 Task: Add Attachment from computer to Card Card0000000293 in Board Board0000000074 in Workspace WS0000000025 in Trello. Add Cover Purple to Card Card0000000293 in Board Board0000000074 in Workspace WS0000000025 in Trello. Add "Move Card To …" Button titled Button0000000293 to "top" of the list "To Do" to Card Card0000000293 in Board Board0000000074 in Workspace WS0000000025 in Trello. Add Description DS0000000293 to Card Card0000000293 in Board Board0000000074 in Workspace WS0000000025 in Trello. Add Comment CM0000000293 to Card Card0000000293 in Board Board0000000074 in Workspace WS0000000025 in Trello
Action: Mouse moved to (312, 221)
Screenshot: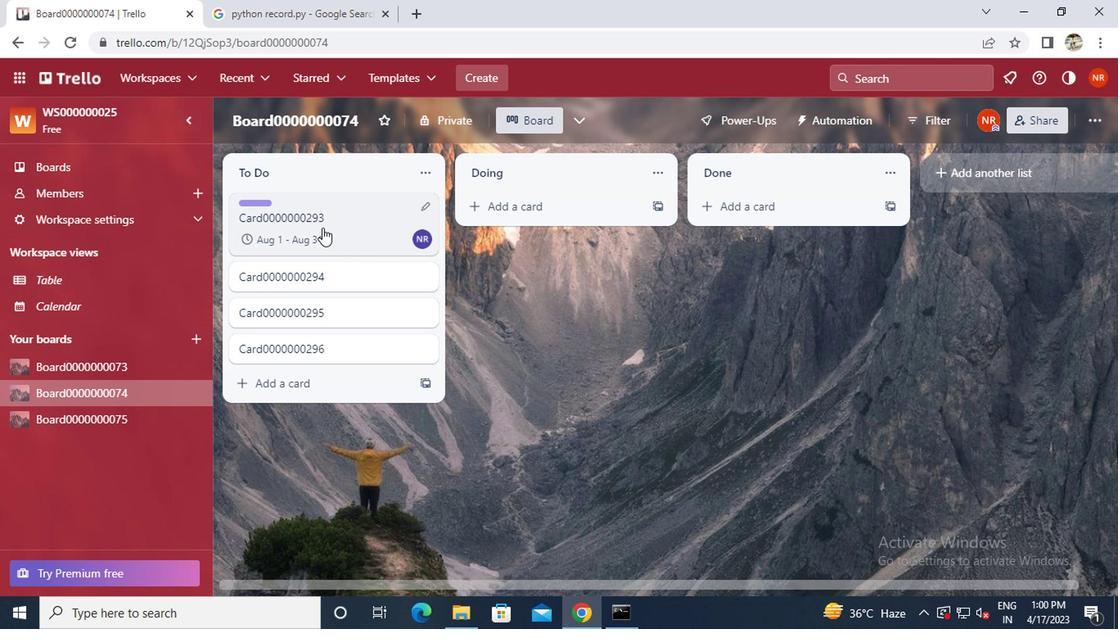 
Action: Mouse pressed left at (312, 221)
Screenshot: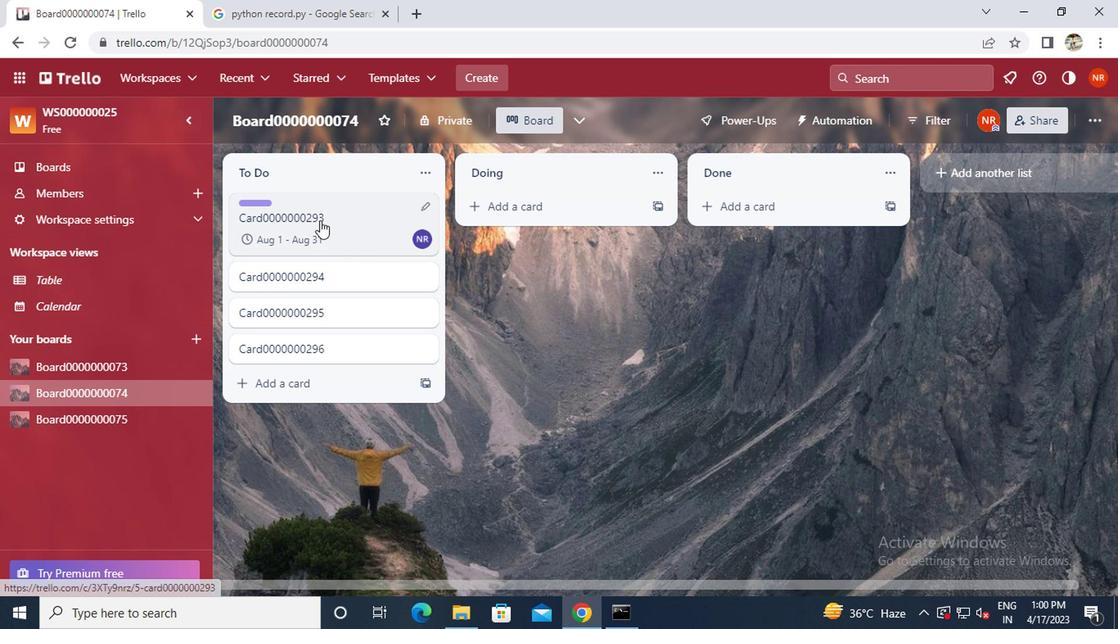 
Action: Mouse moved to (760, 336)
Screenshot: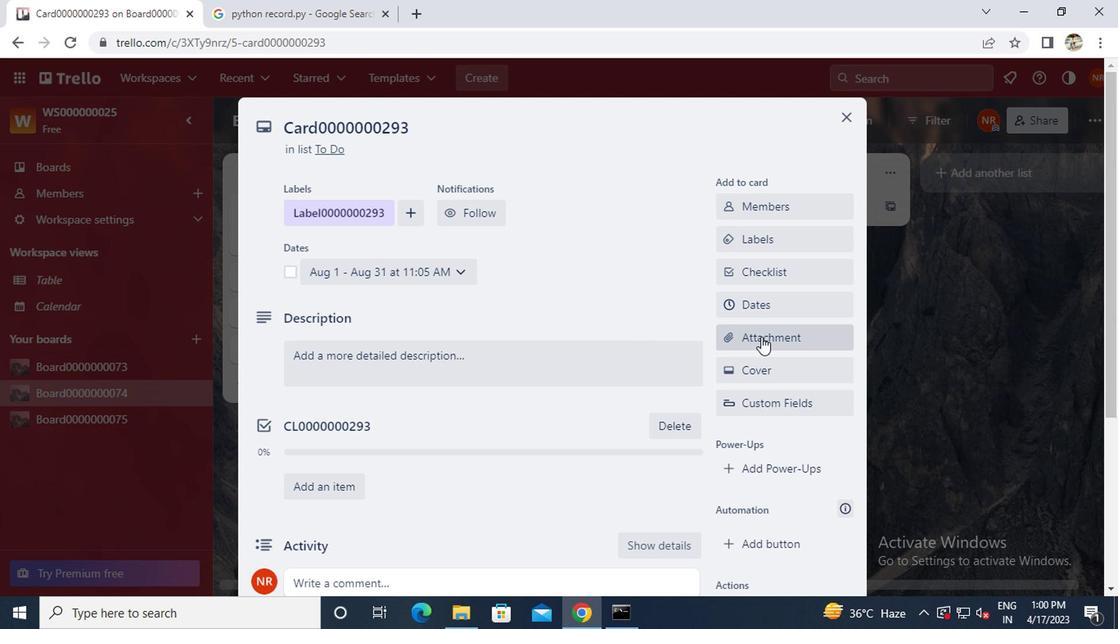 
Action: Mouse pressed left at (760, 336)
Screenshot: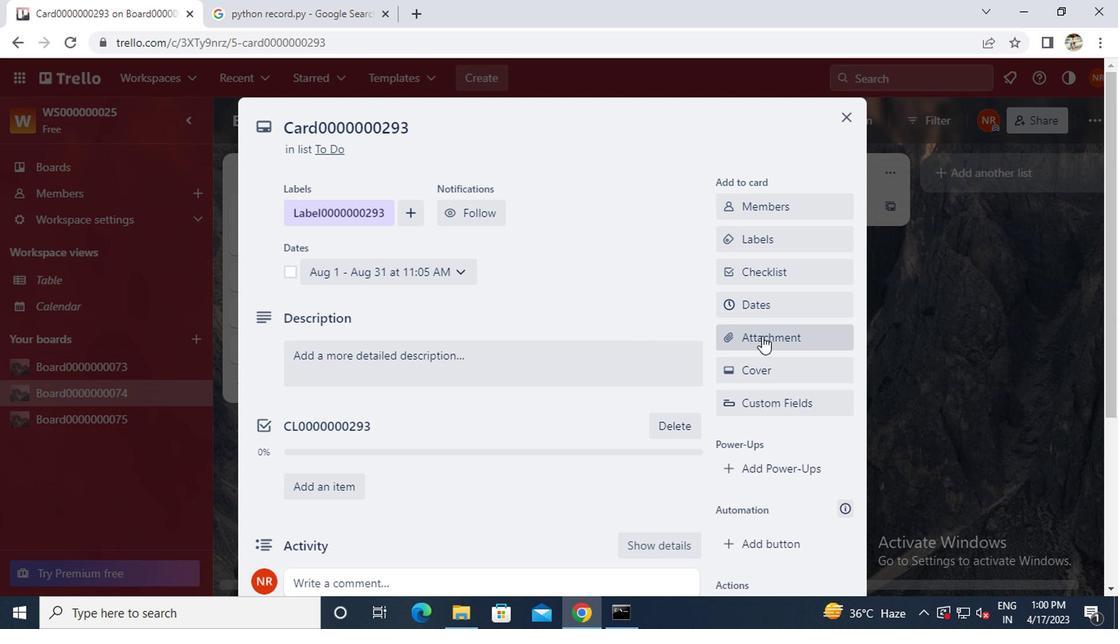 
Action: Mouse moved to (758, 154)
Screenshot: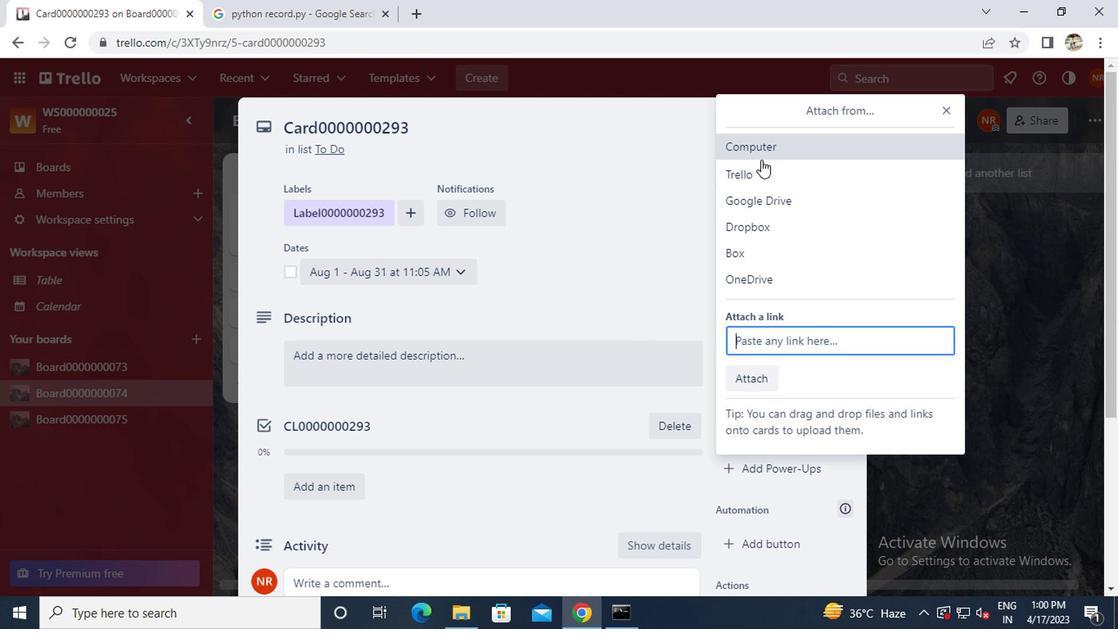 
Action: Mouse pressed left at (758, 154)
Screenshot: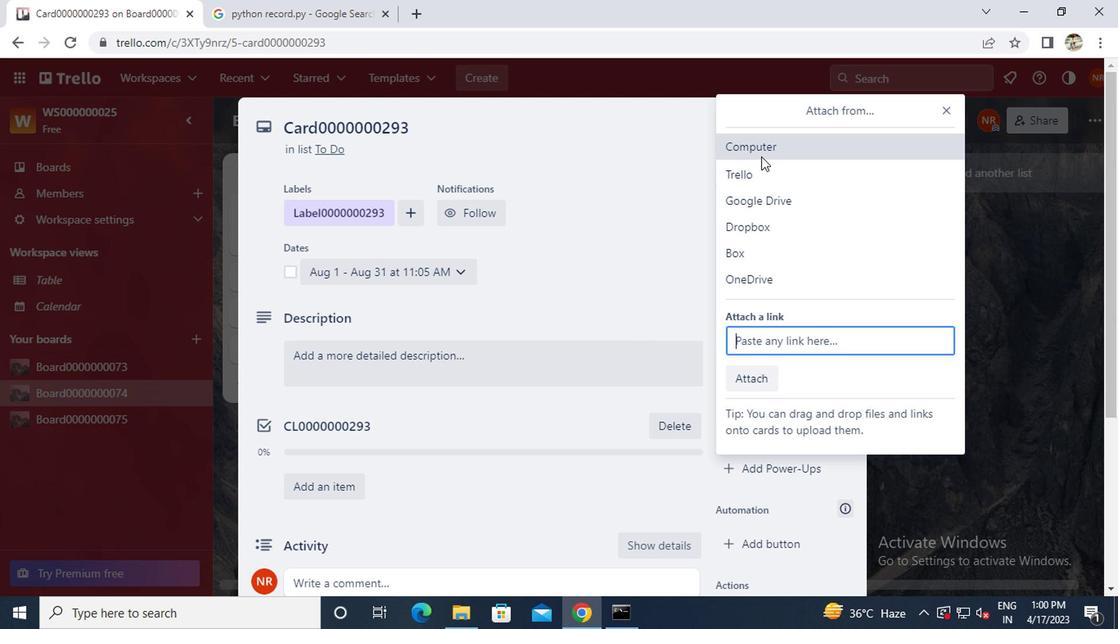 
Action: Mouse moved to (342, 203)
Screenshot: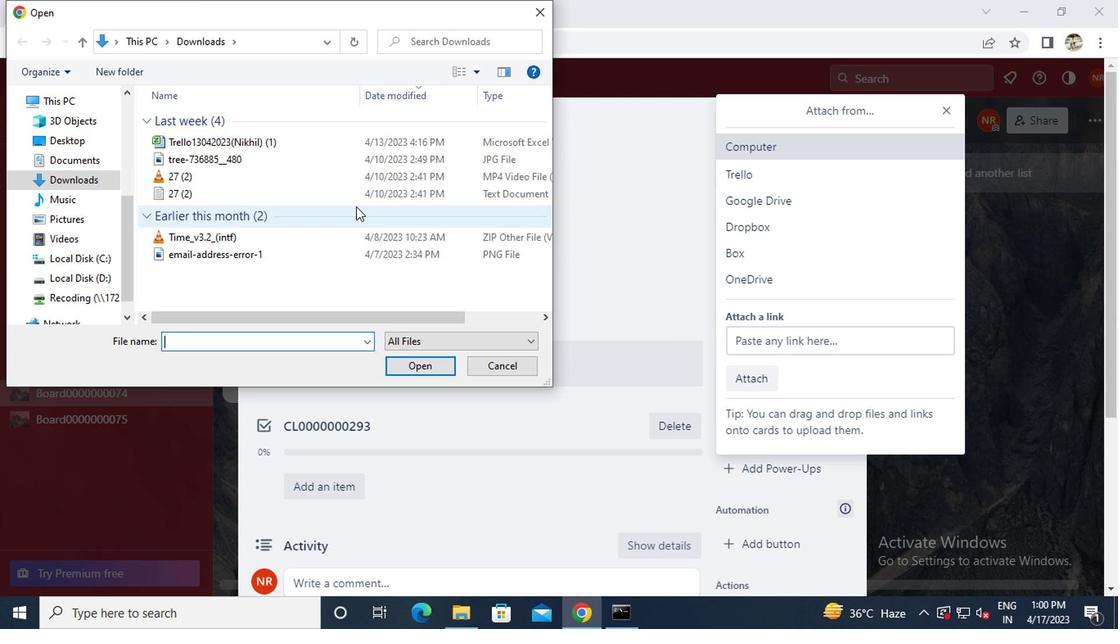 
Action: Mouse pressed left at (342, 203)
Screenshot: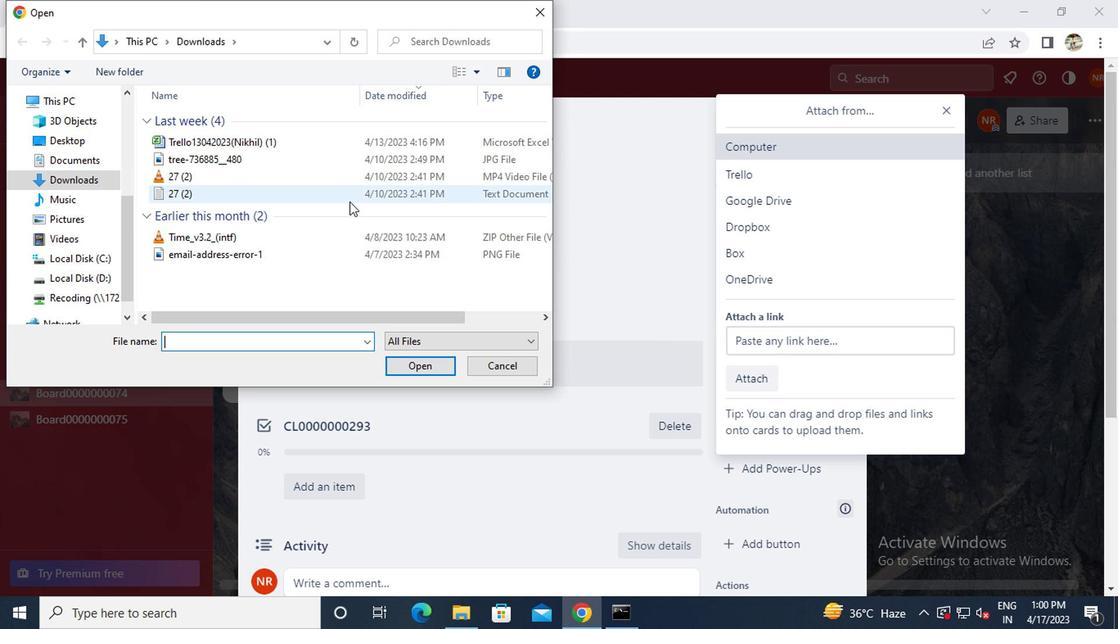 
Action: Mouse moved to (427, 369)
Screenshot: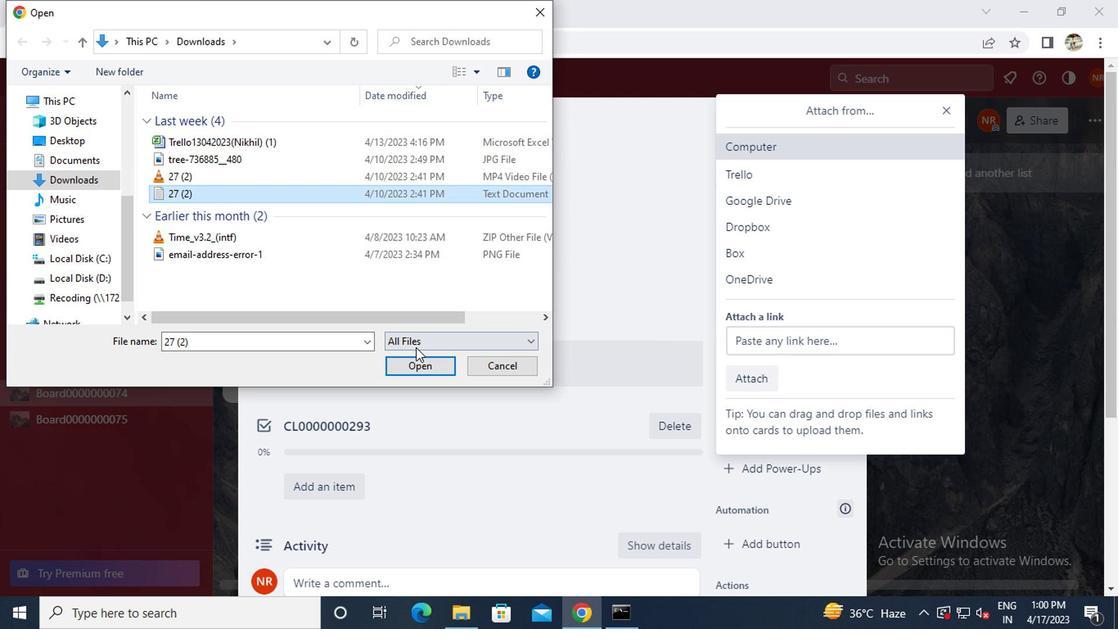 
Action: Mouse pressed left at (427, 369)
Screenshot: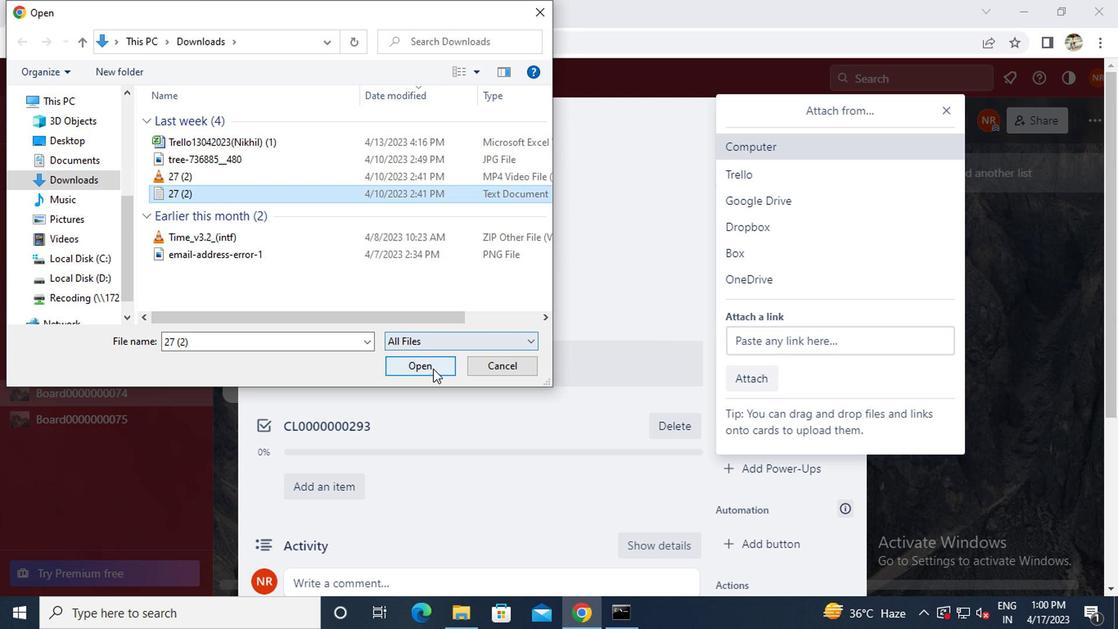 
Action: Mouse moved to (728, 372)
Screenshot: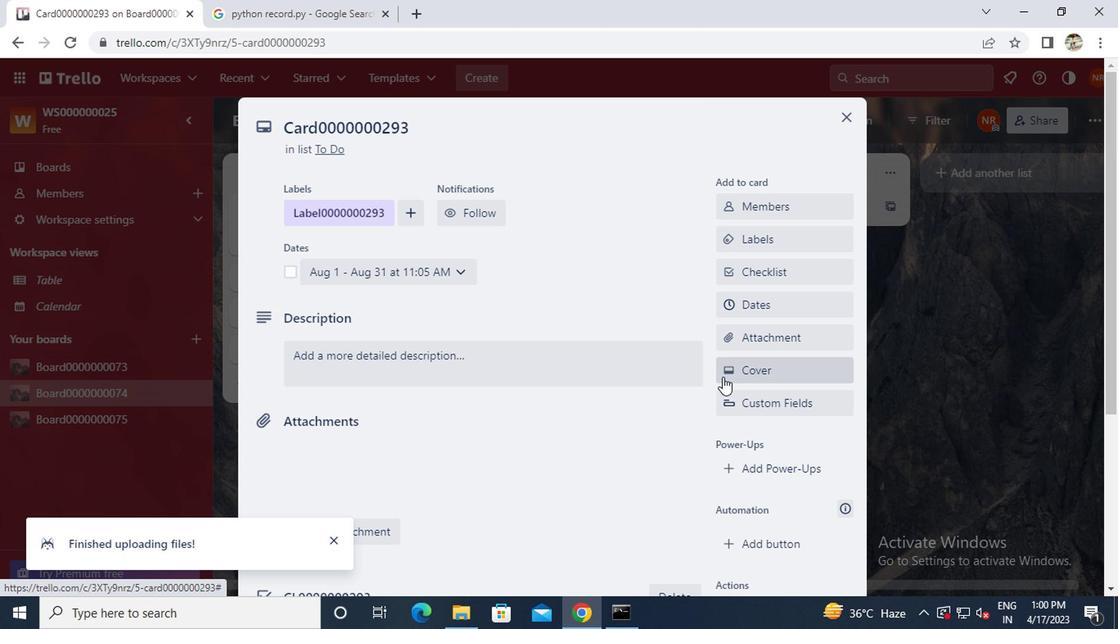
Action: Mouse pressed left at (728, 372)
Screenshot: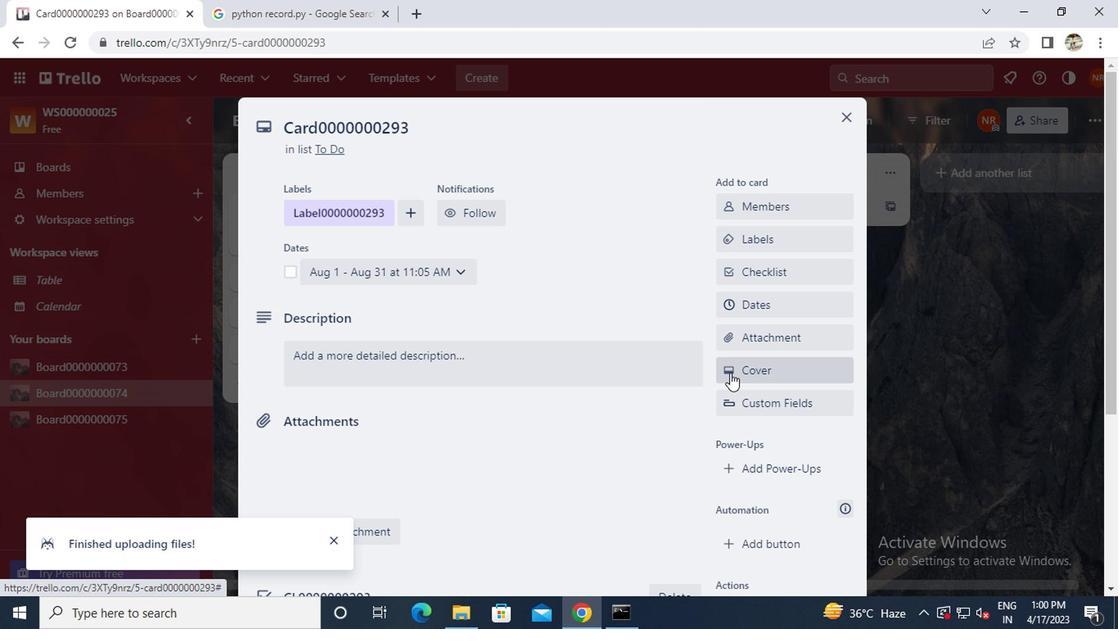 
Action: Mouse moved to (932, 275)
Screenshot: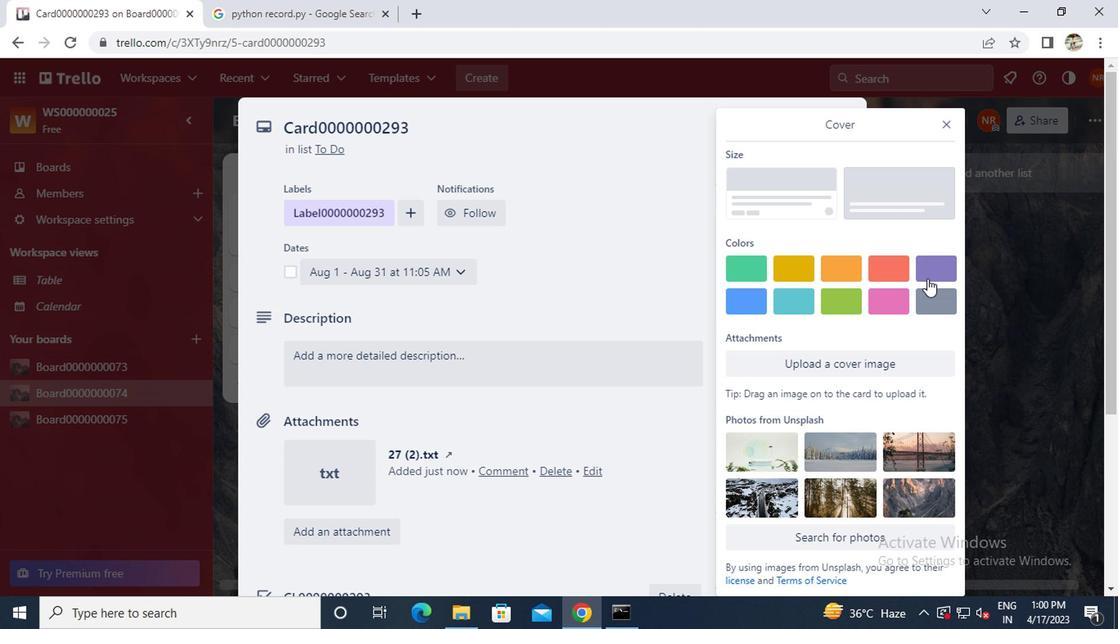 
Action: Mouse pressed left at (932, 275)
Screenshot: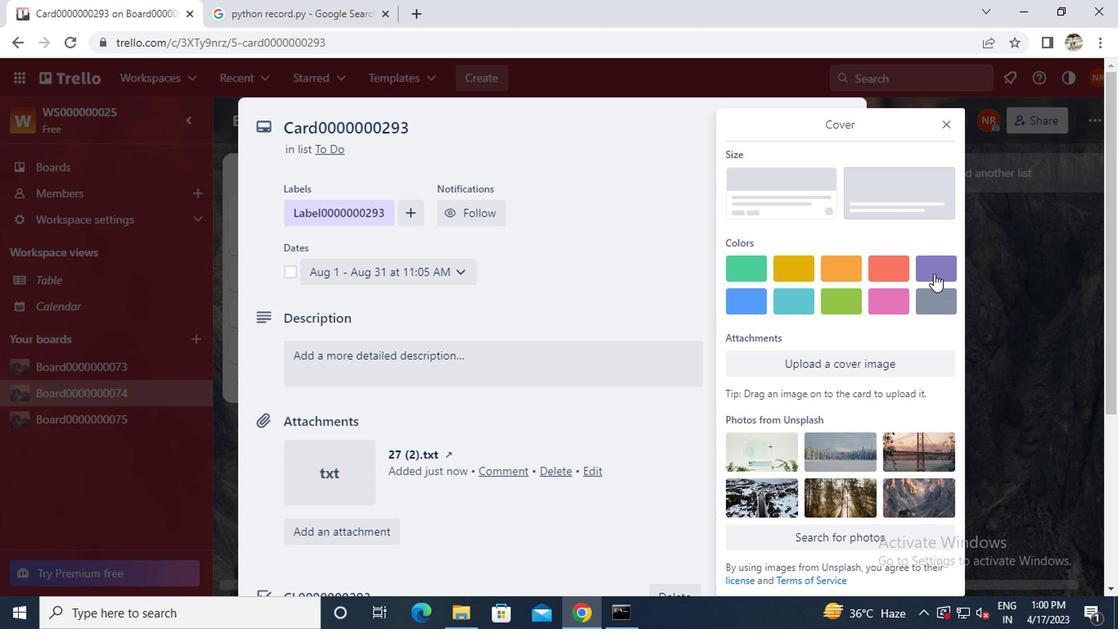 
Action: Mouse moved to (947, 117)
Screenshot: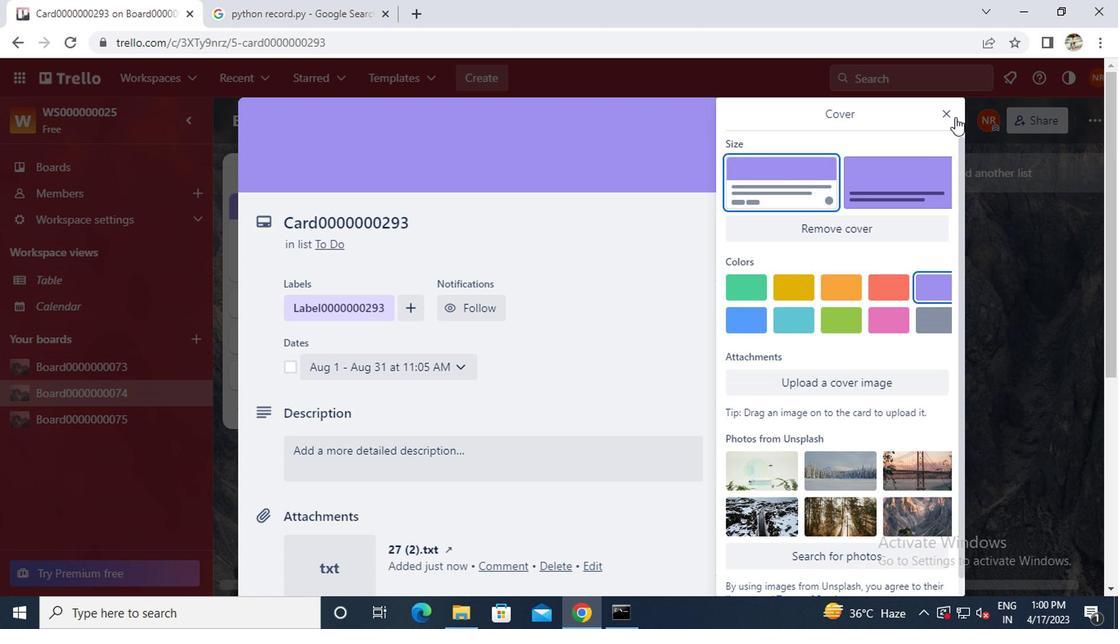 
Action: Mouse pressed left at (947, 117)
Screenshot: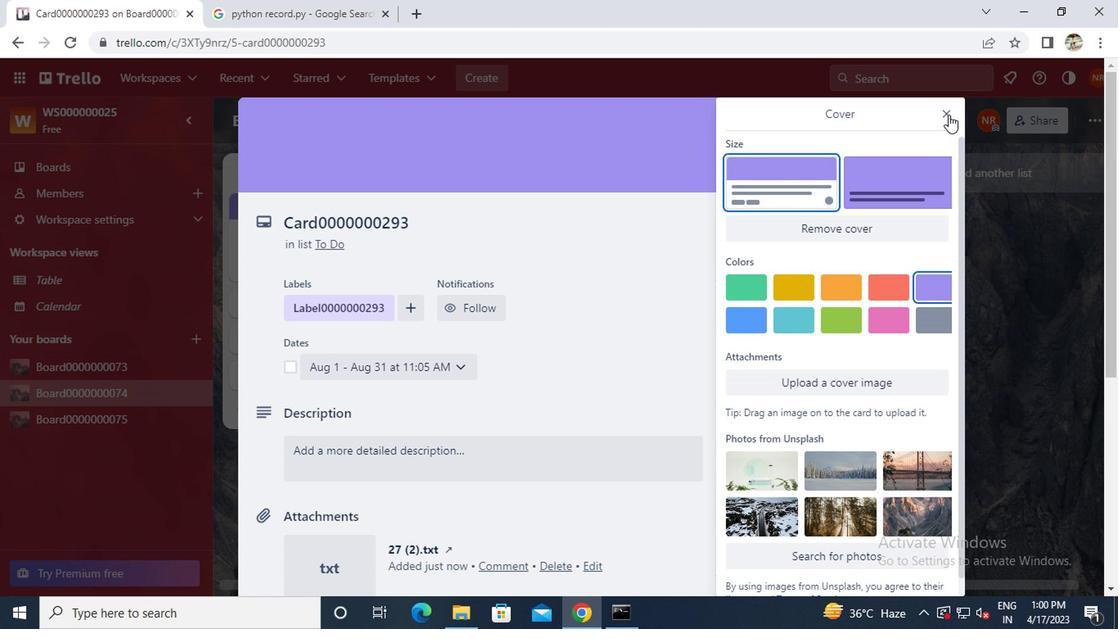 
Action: Mouse moved to (809, 279)
Screenshot: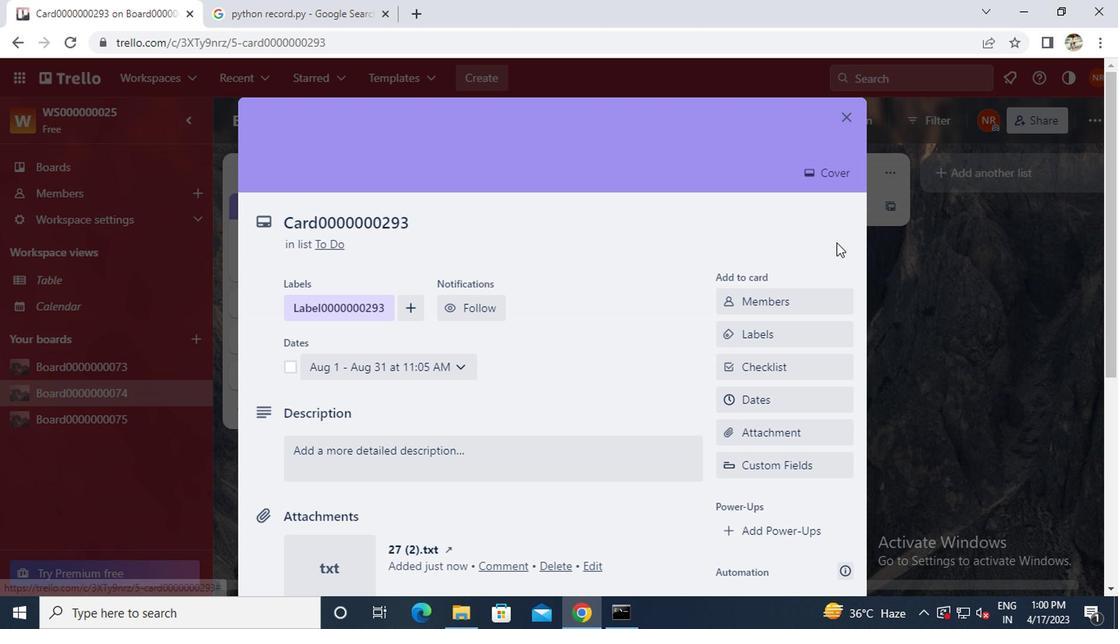 
Action: Mouse scrolled (809, 278) with delta (0, -1)
Screenshot: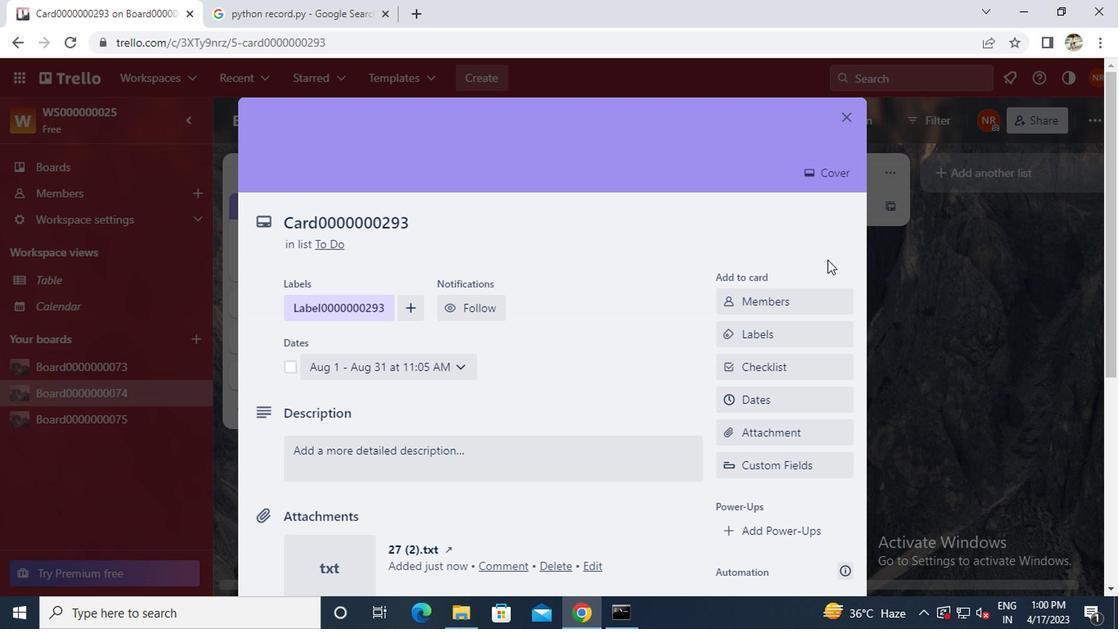 
Action: Mouse moved to (809, 281)
Screenshot: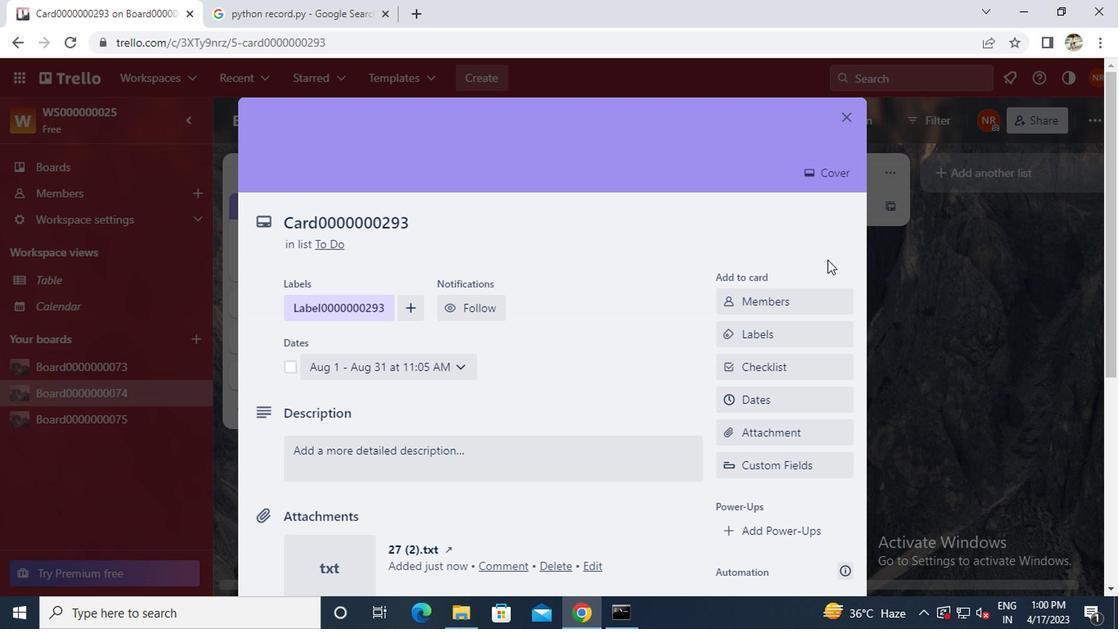 
Action: Mouse scrolled (809, 281) with delta (0, 0)
Screenshot: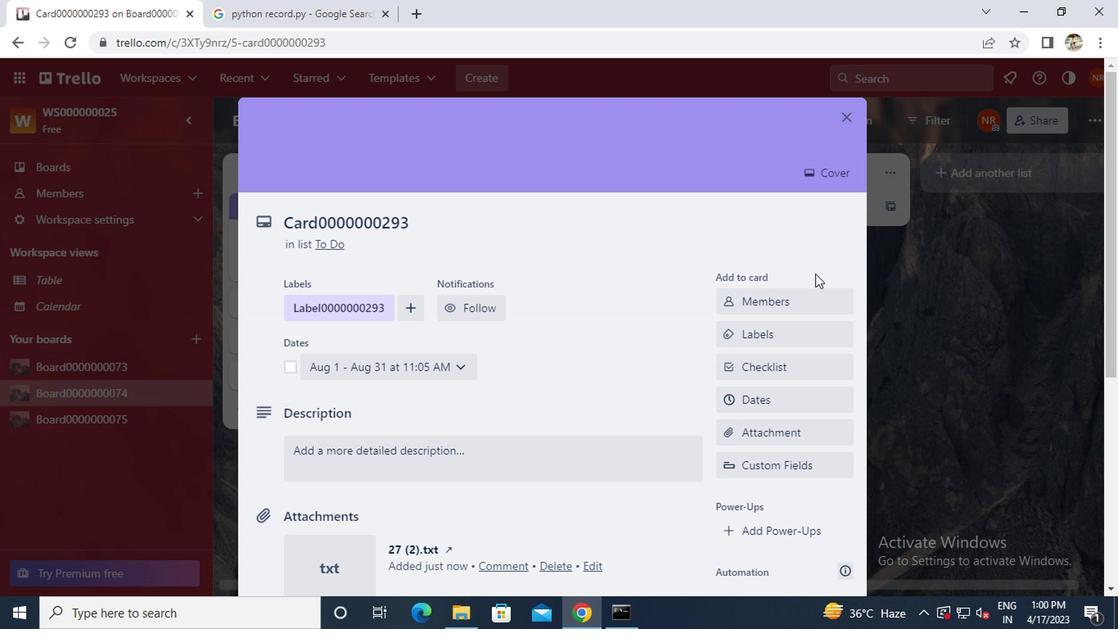 
Action: Mouse moved to (798, 285)
Screenshot: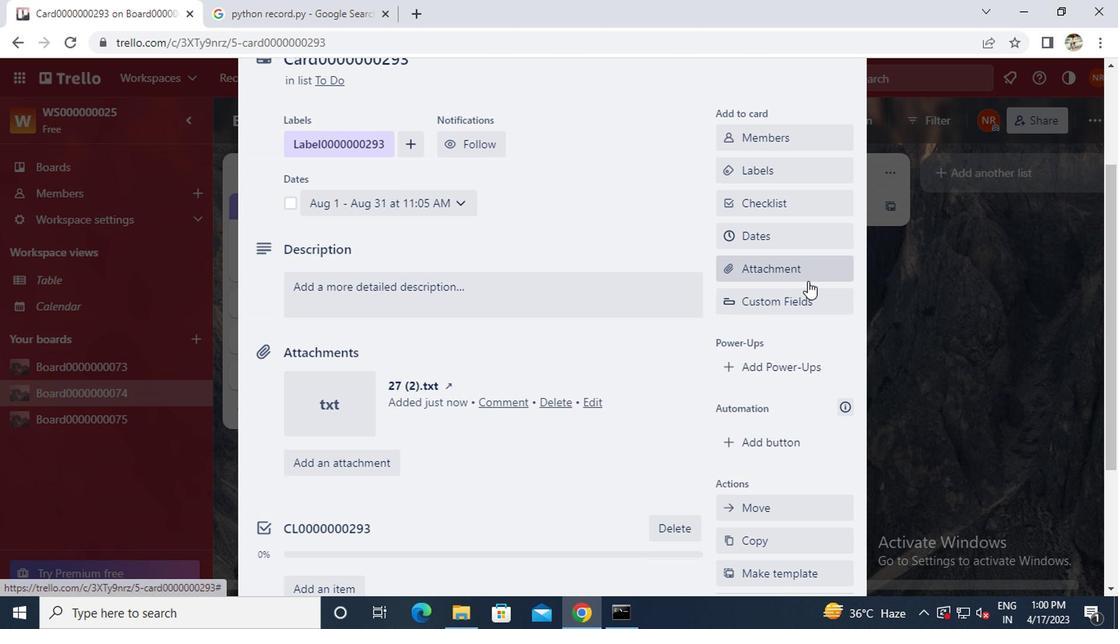 
Action: Mouse scrolled (798, 284) with delta (0, -1)
Screenshot: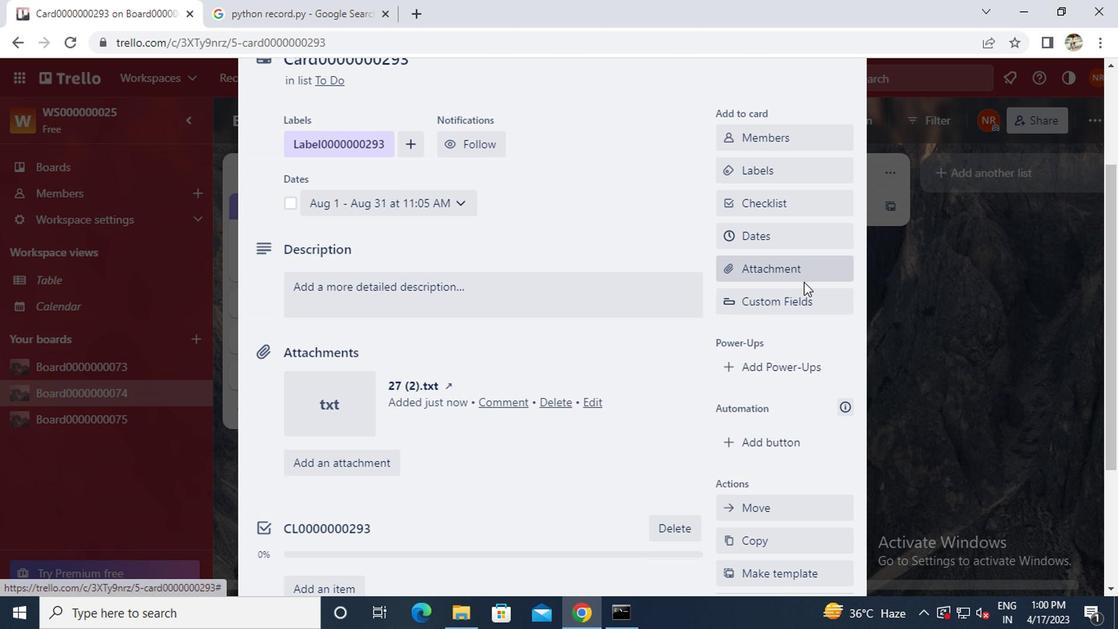 
Action: Mouse moved to (795, 290)
Screenshot: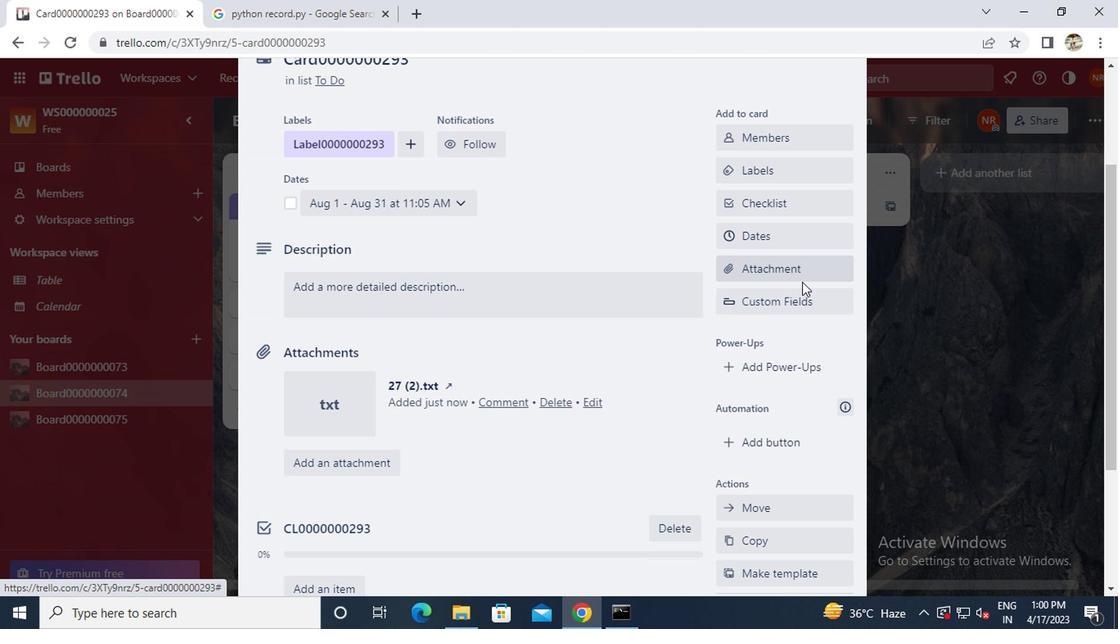 
Action: Mouse scrolled (795, 288) with delta (0, -1)
Screenshot: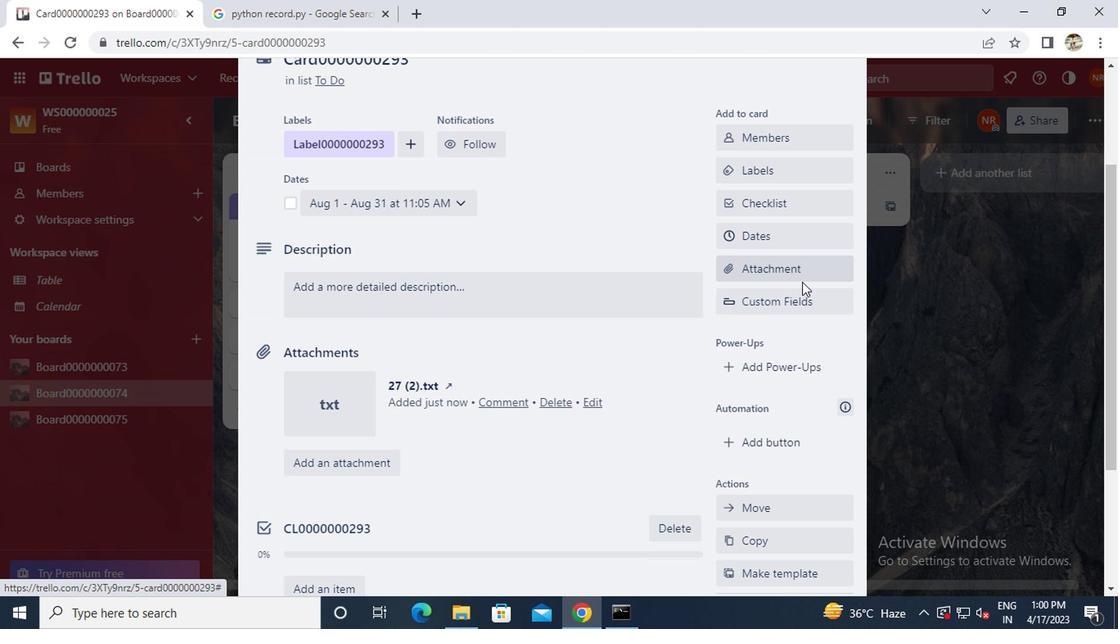 
Action: Mouse moved to (762, 279)
Screenshot: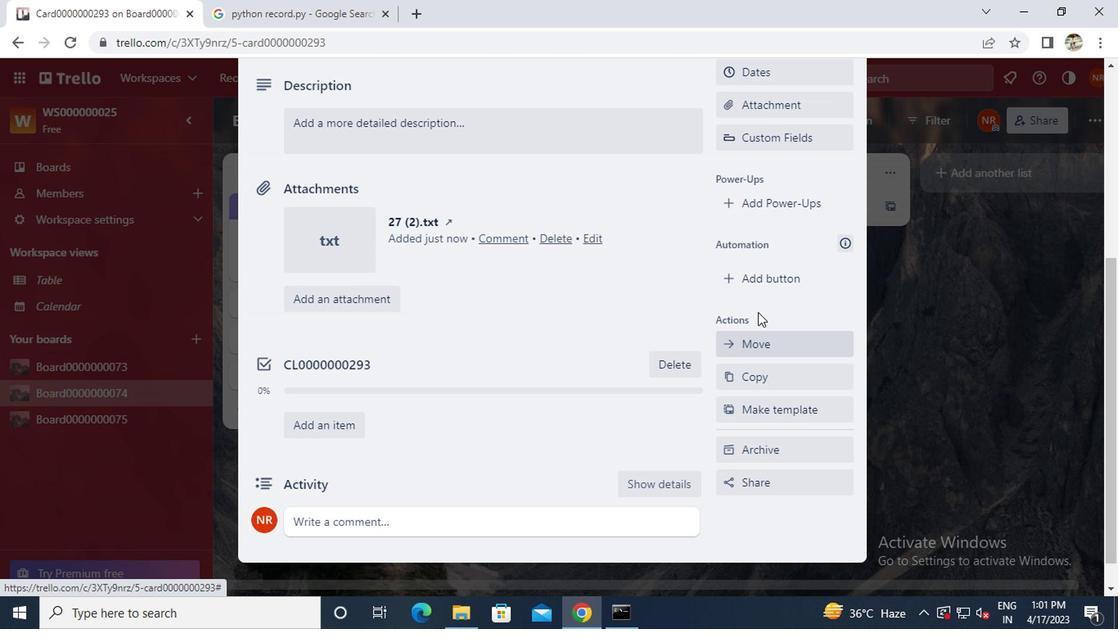 
Action: Mouse pressed left at (762, 279)
Screenshot: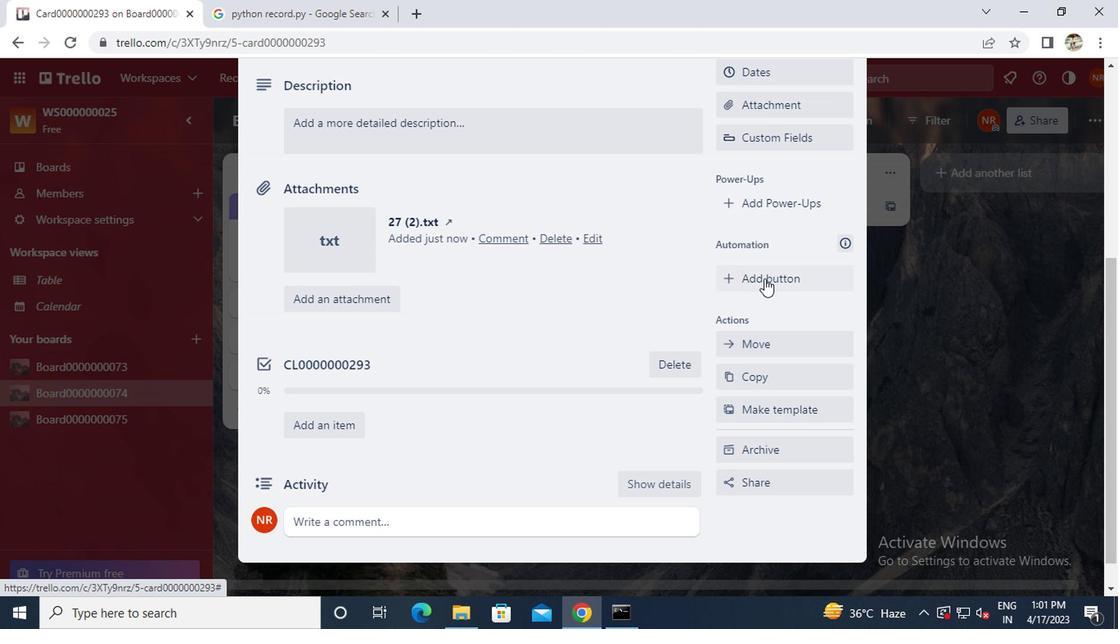 
Action: Mouse moved to (787, 191)
Screenshot: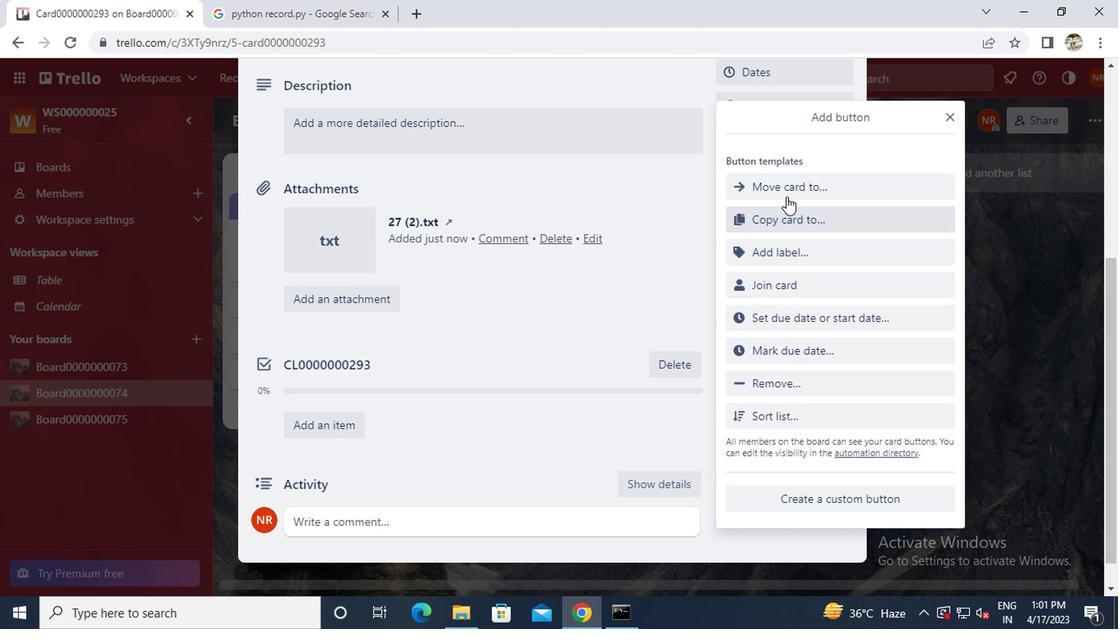 
Action: Mouse pressed left at (787, 191)
Screenshot: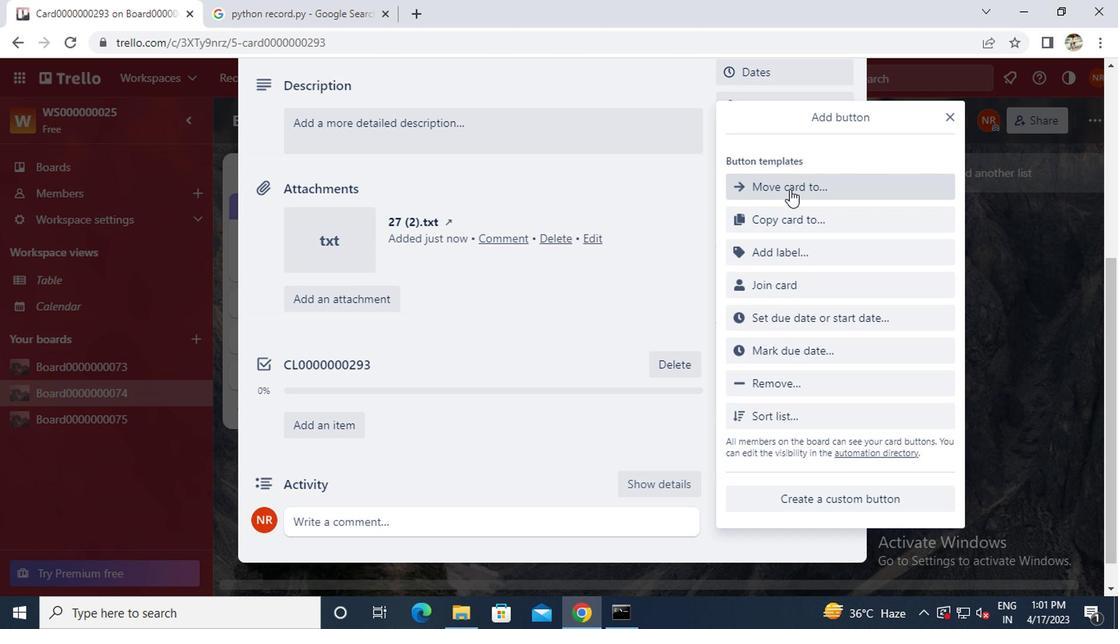 
Action: Mouse moved to (790, 195)
Screenshot: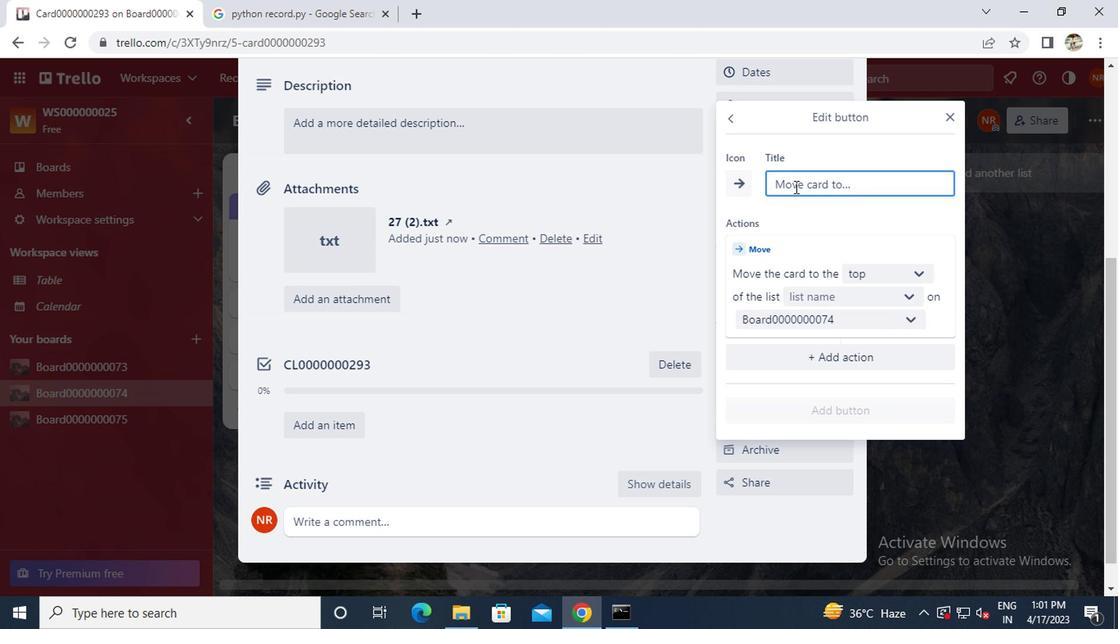 
Action: Key pressed <Key.caps_lock><Key.caps_lock>b<Key.caps_lock>
Screenshot: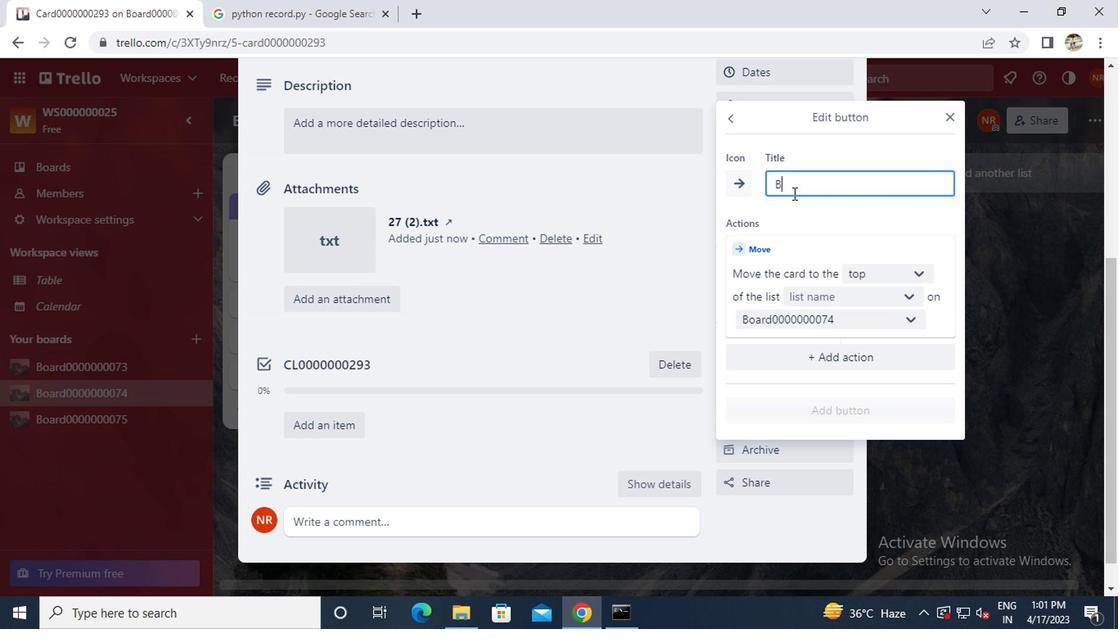 
Action: Mouse moved to (790, 195)
Screenshot: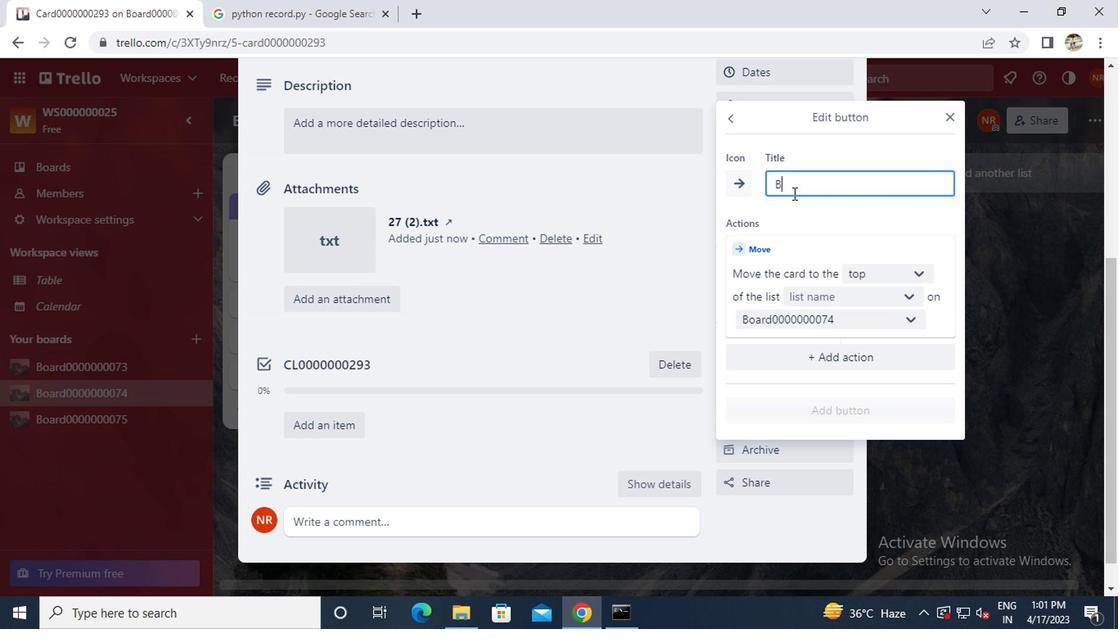 
Action: Key pressed u
Screenshot: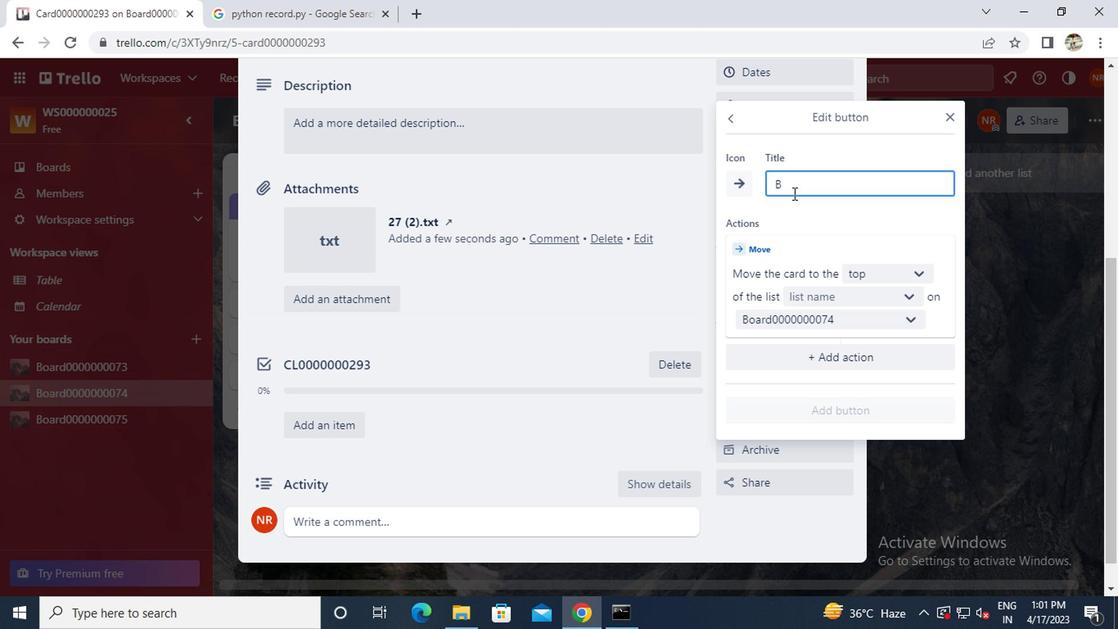 
Action: Mouse moved to (794, 193)
Screenshot: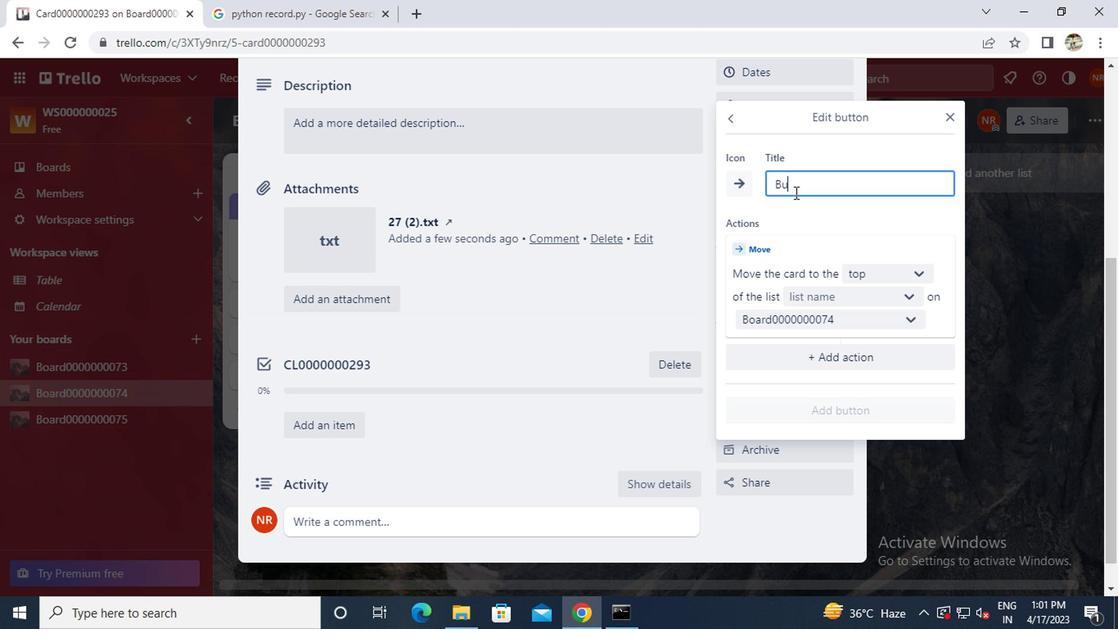 
Action: Key pressed tto
Screenshot: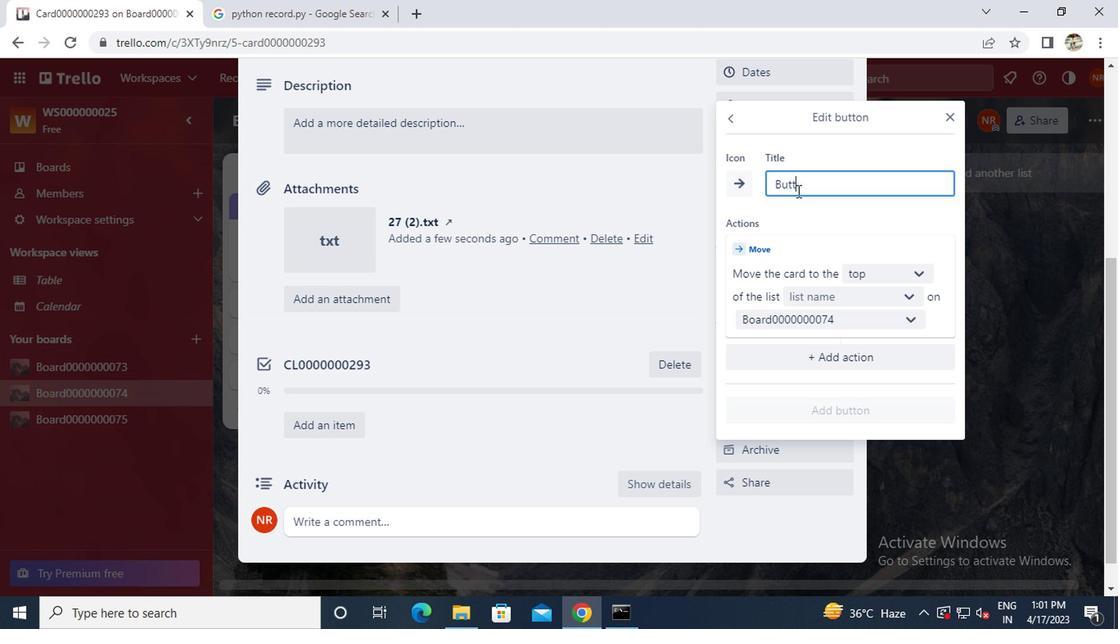 
Action: Mouse moved to (794, 193)
Screenshot: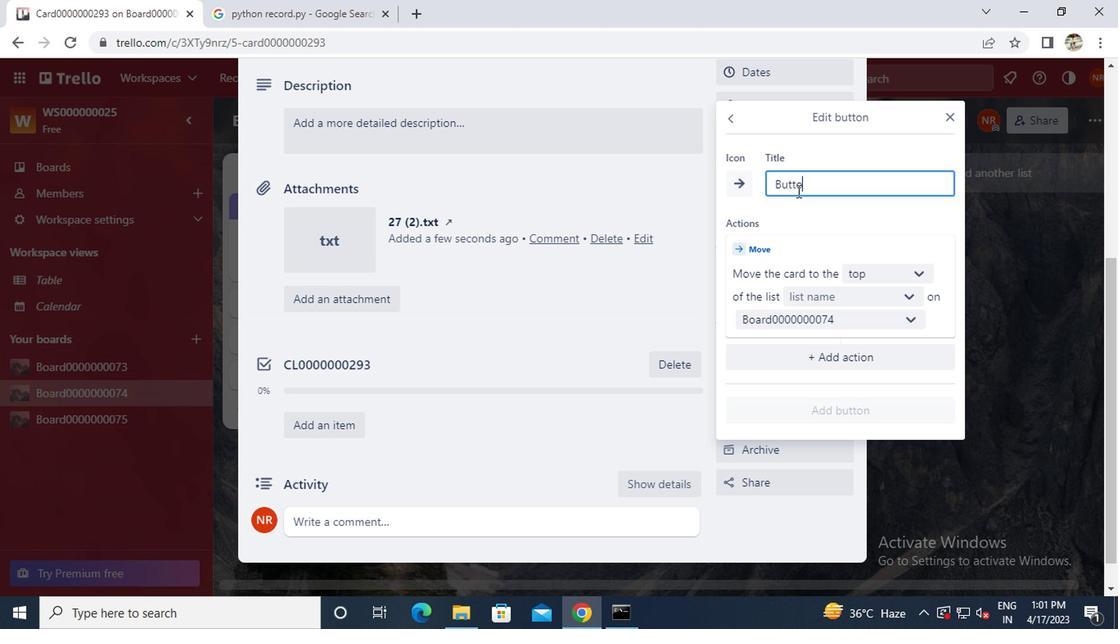
Action: Key pressed n
Screenshot: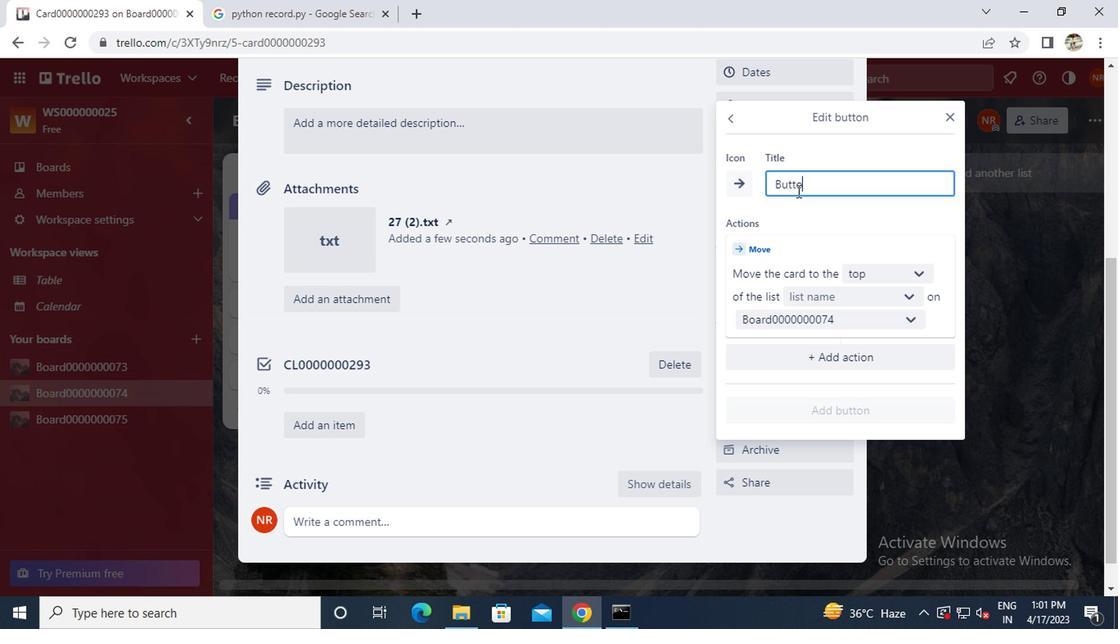 
Action: Mouse moved to (795, 192)
Screenshot: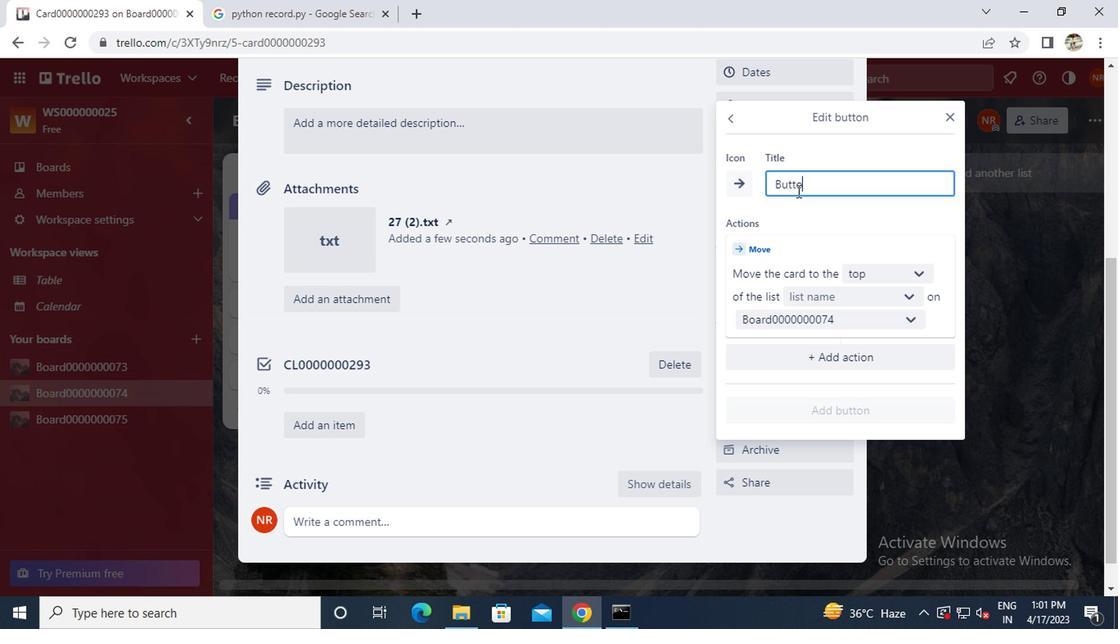 
Action: Key pressed 0000000293
Screenshot: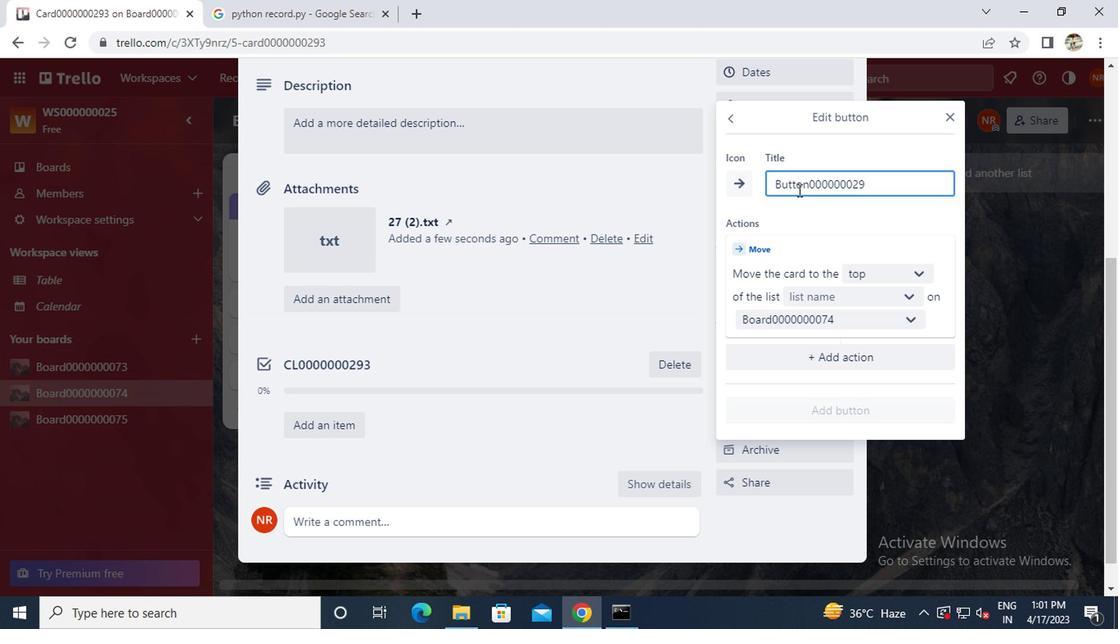 
Action: Mouse moved to (858, 276)
Screenshot: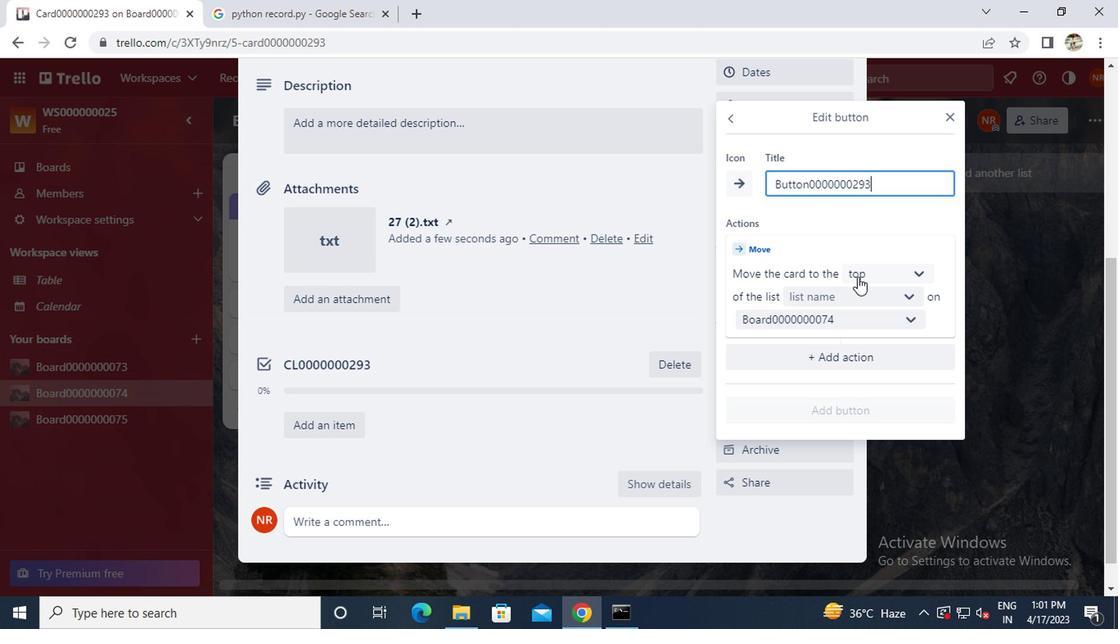 
Action: Mouse pressed left at (858, 276)
Screenshot: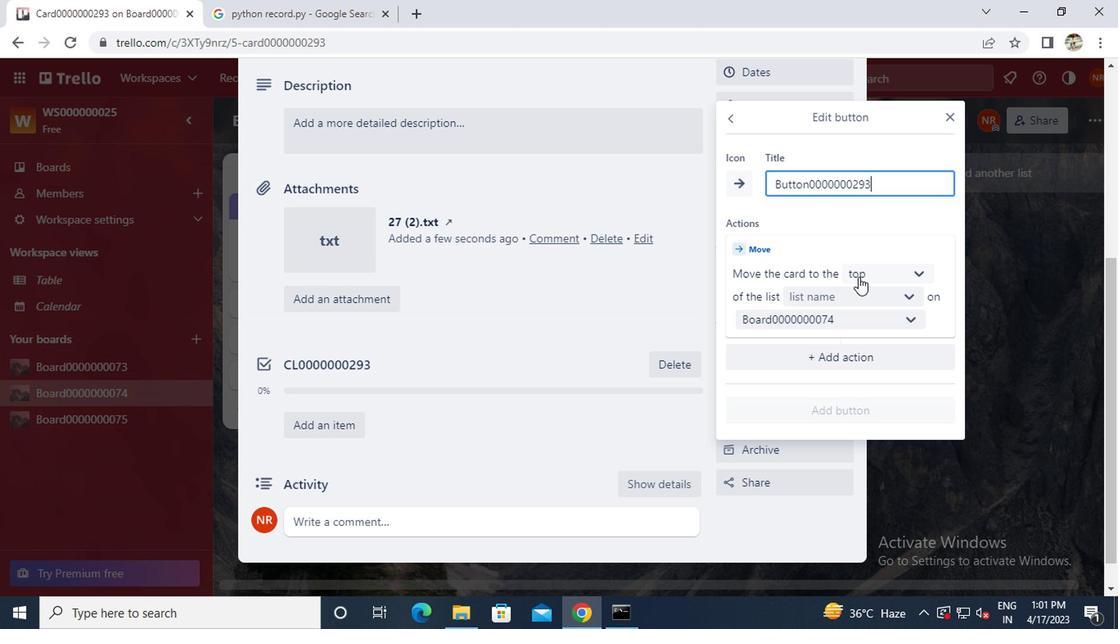 
Action: Mouse moved to (860, 306)
Screenshot: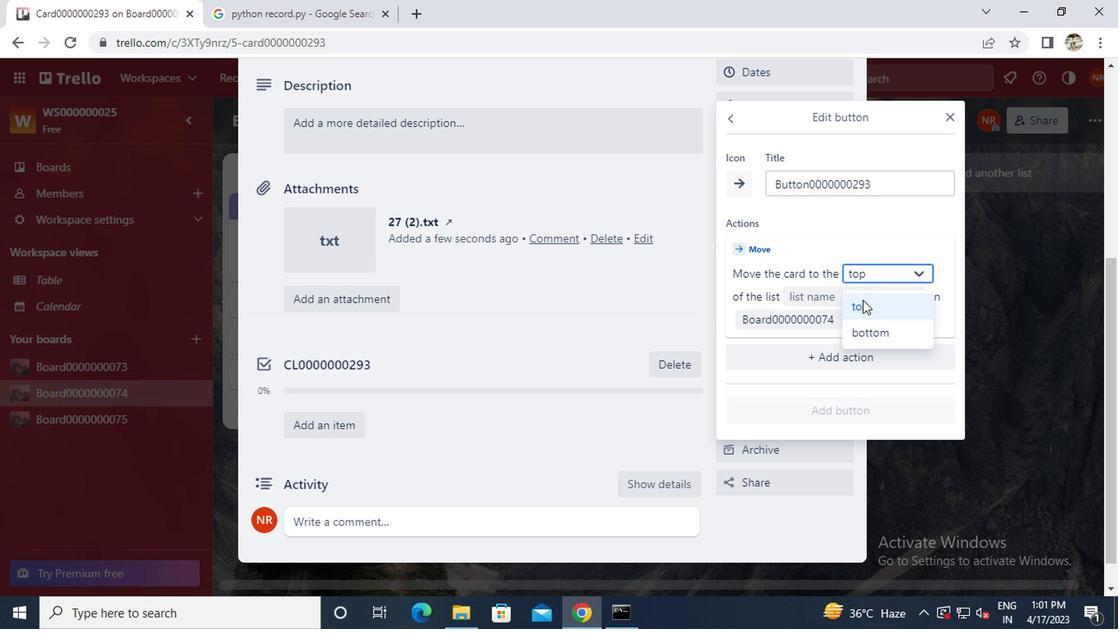 
Action: Mouse pressed left at (860, 306)
Screenshot: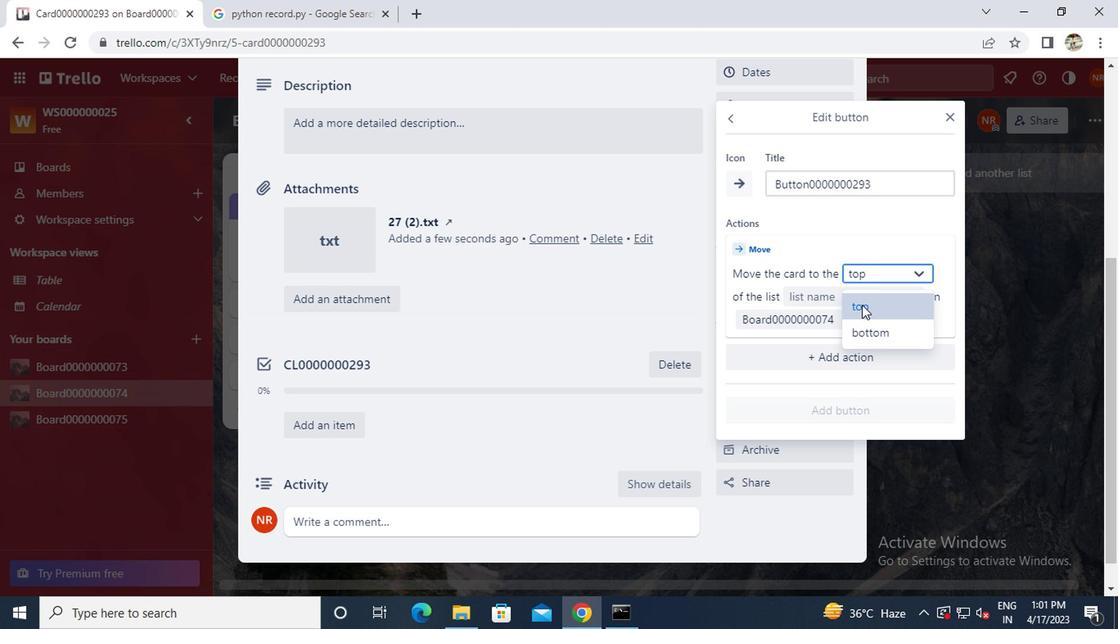 
Action: Mouse moved to (827, 297)
Screenshot: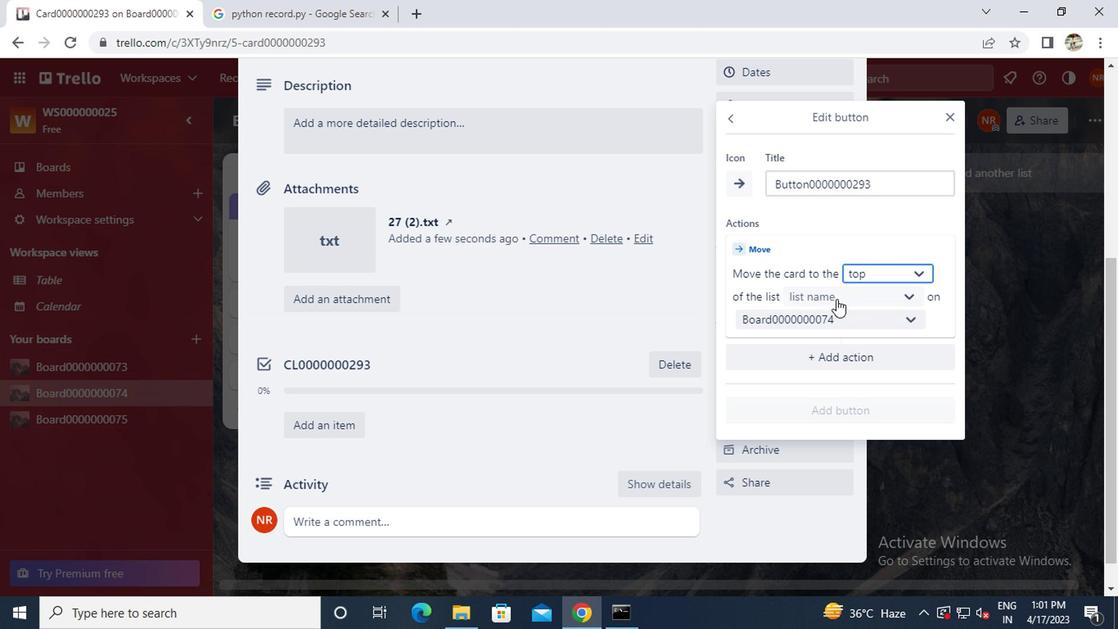 
Action: Mouse pressed left at (827, 297)
Screenshot: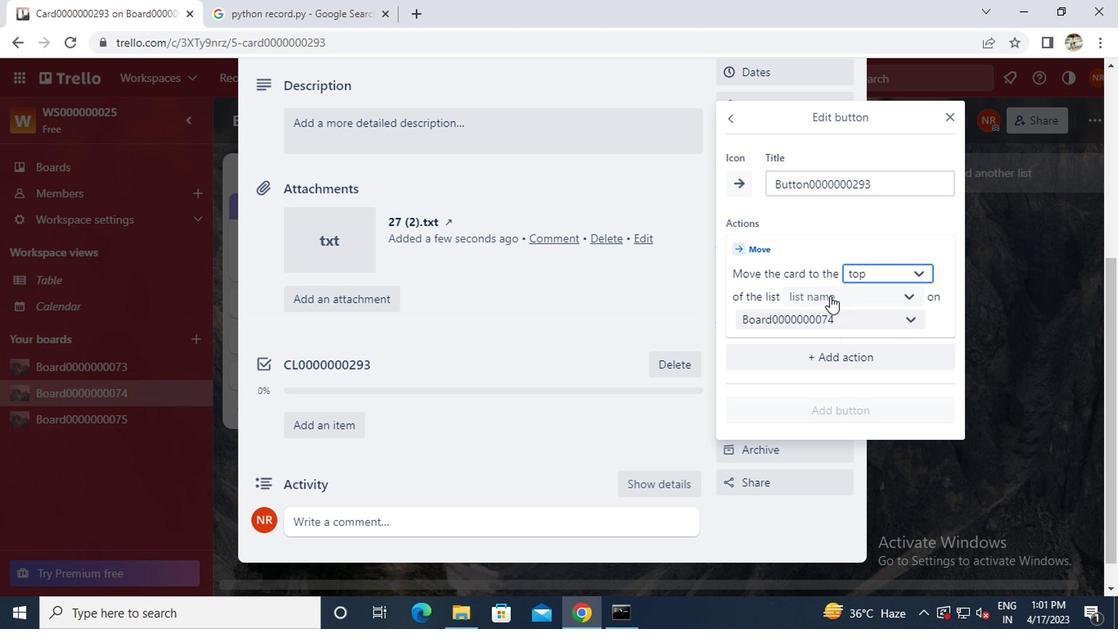
Action: Mouse moved to (816, 327)
Screenshot: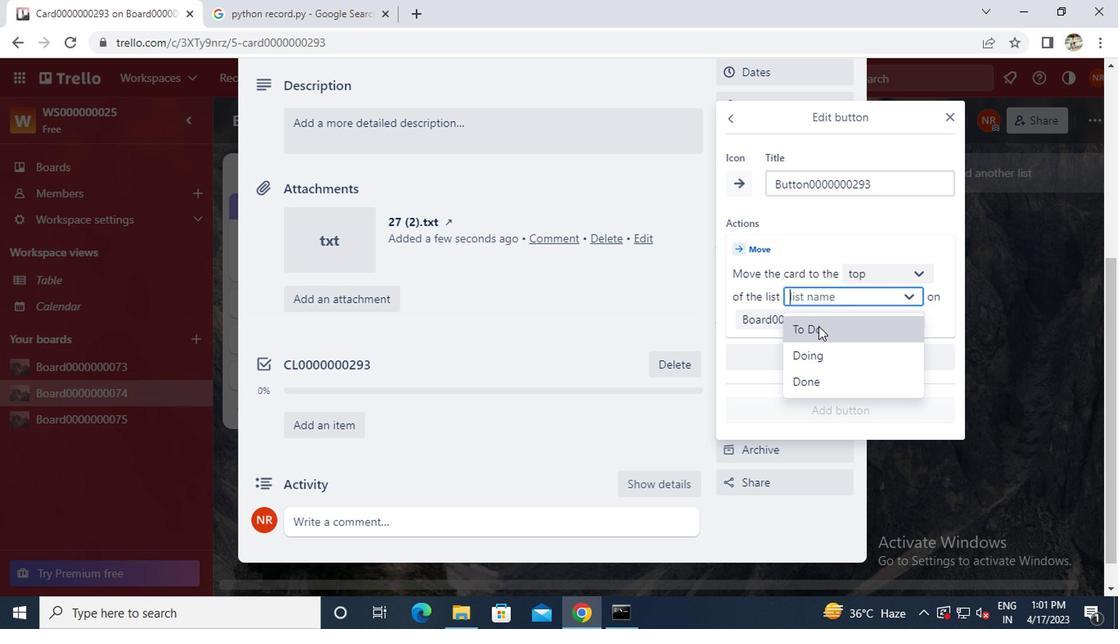 
Action: Mouse pressed left at (816, 327)
Screenshot: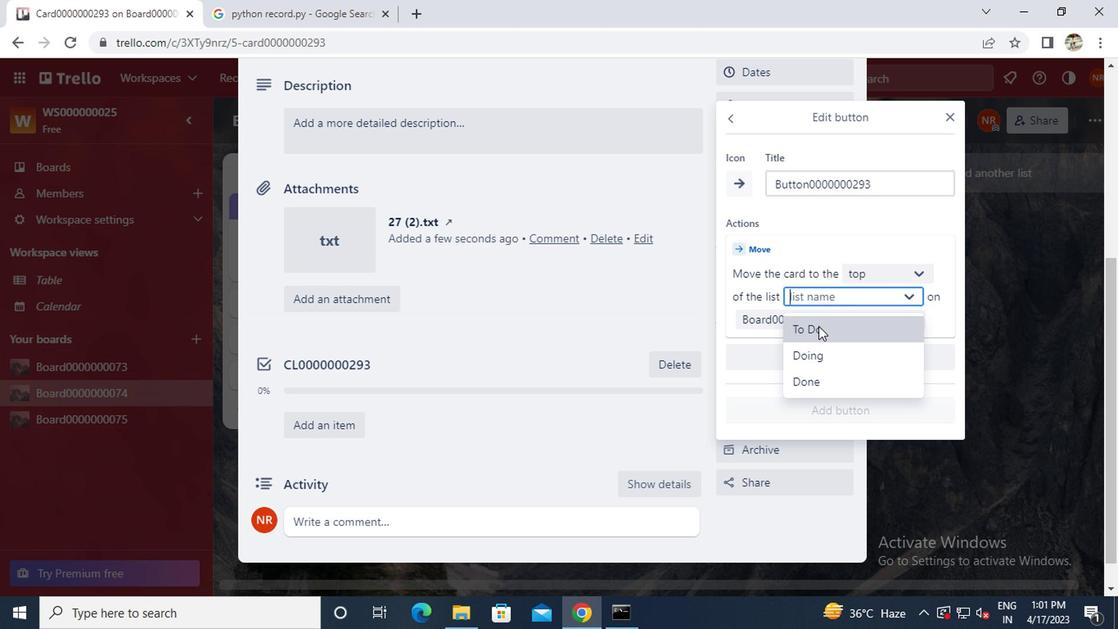 
Action: Mouse moved to (800, 410)
Screenshot: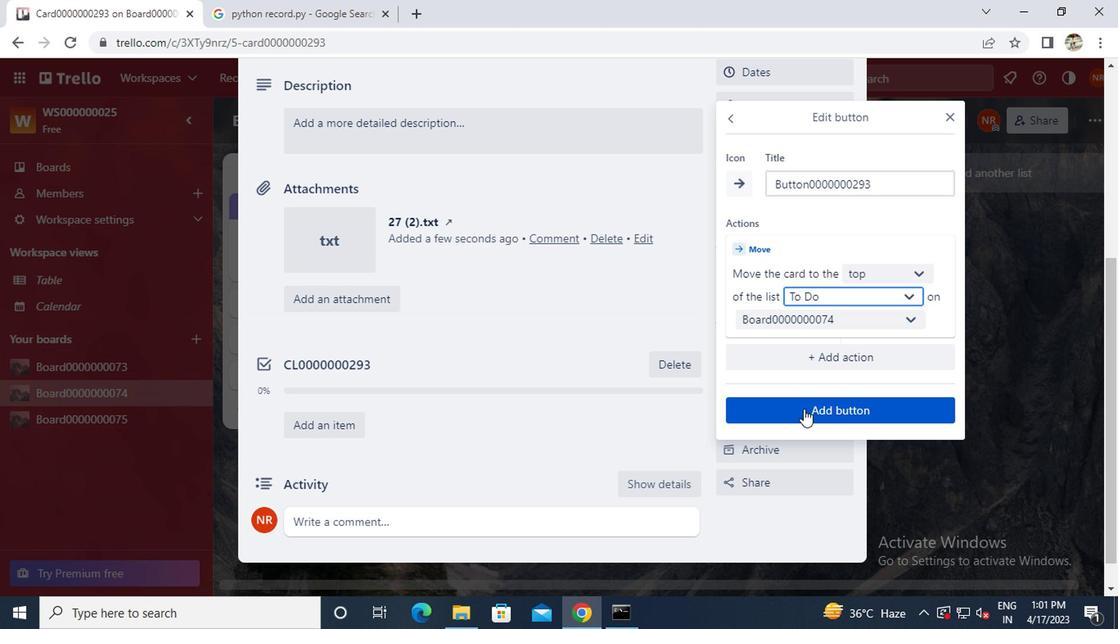 
Action: Mouse pressed left at (800, 410)
Screenshot: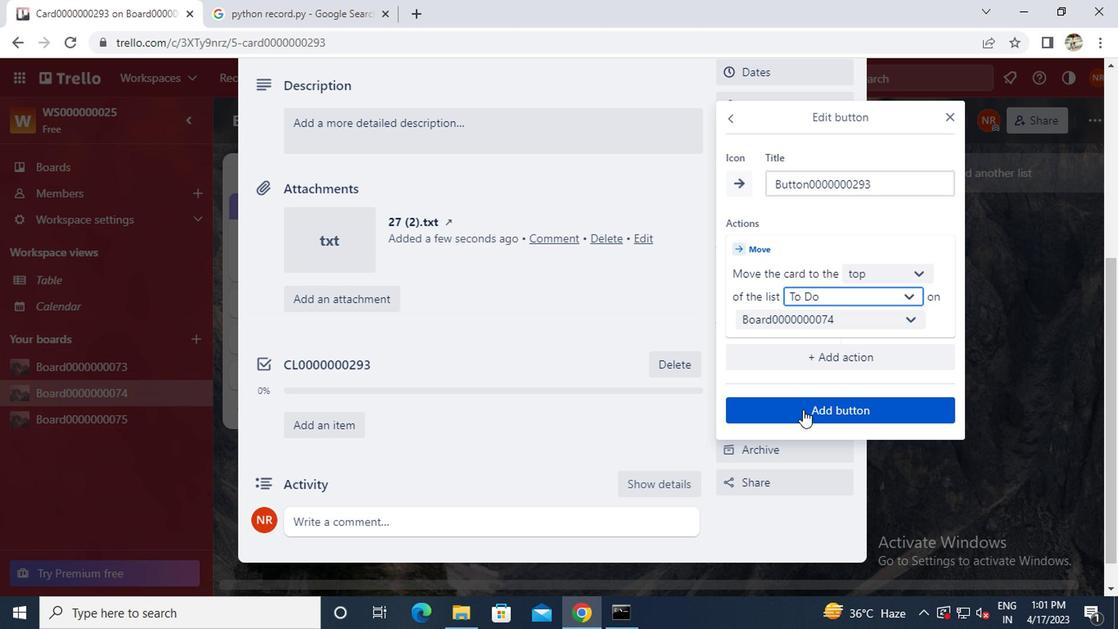 
Action: Mouse moved to (439, 361)
Screenshot: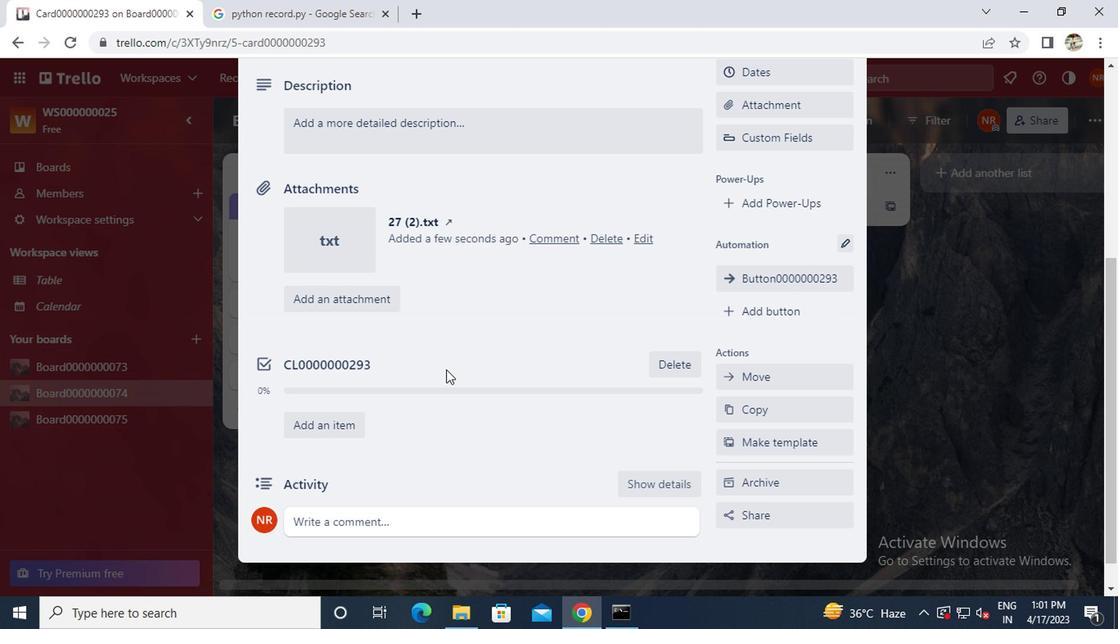 
Action: Mouse scrolled (439, 362) with delta (0, 0)
Screenshot: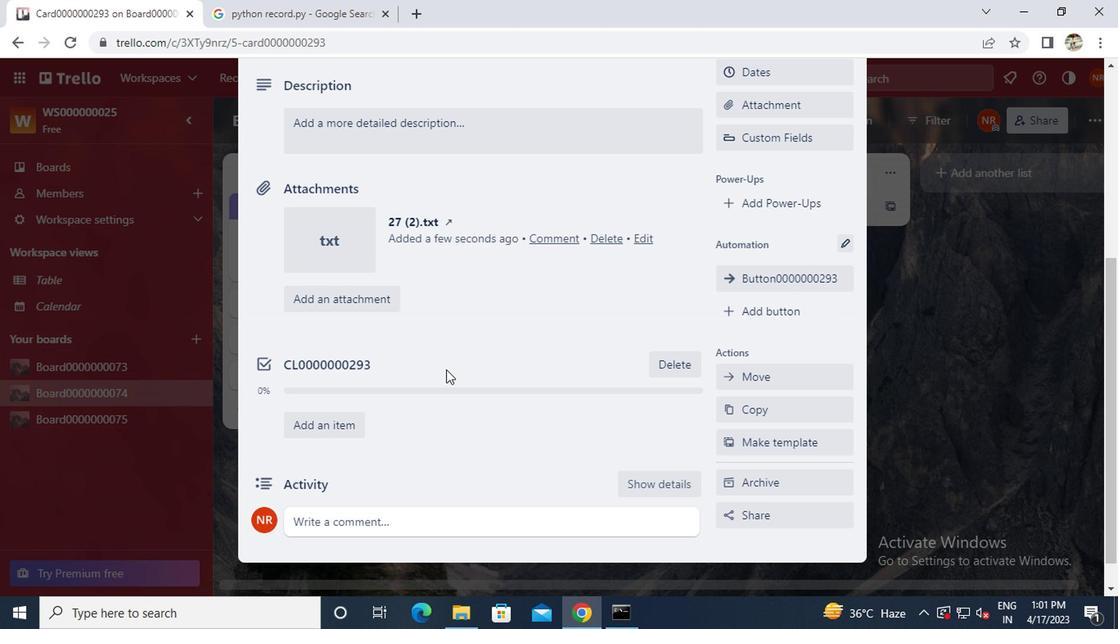 
Action: Mouse moved to (436, 357)
Screenshot: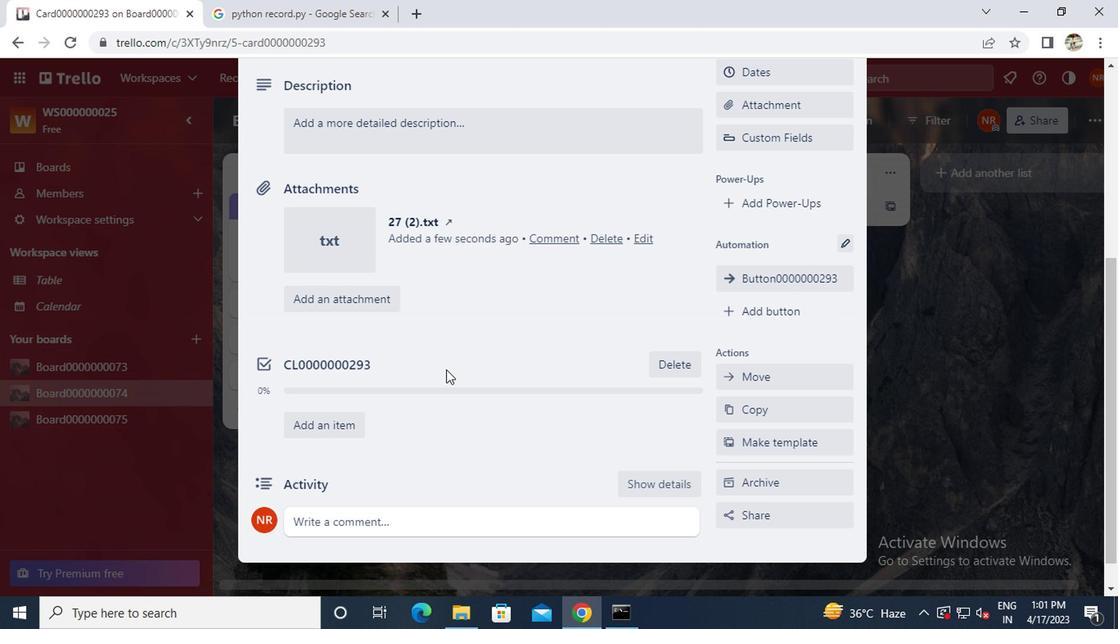 
Action: Mouse scrolled (436, 358) with delta (0, 0)
Screenshot: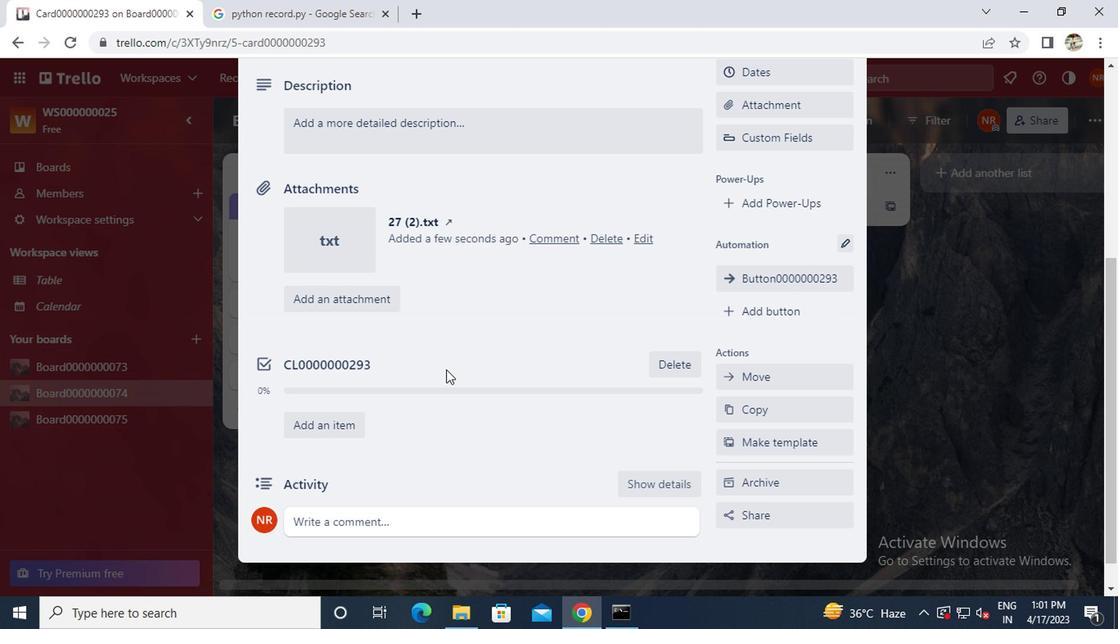 
Action: Mouse moved to (393, 290)
Screenshot: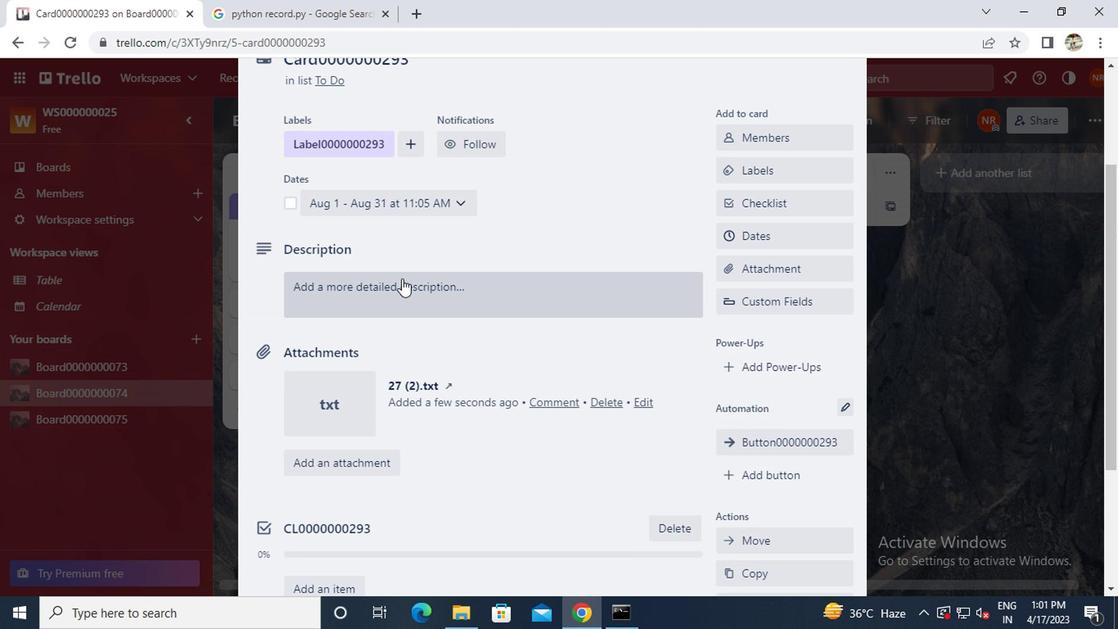 
Action: Mouse pressed left at (393, 290)
Screenshot: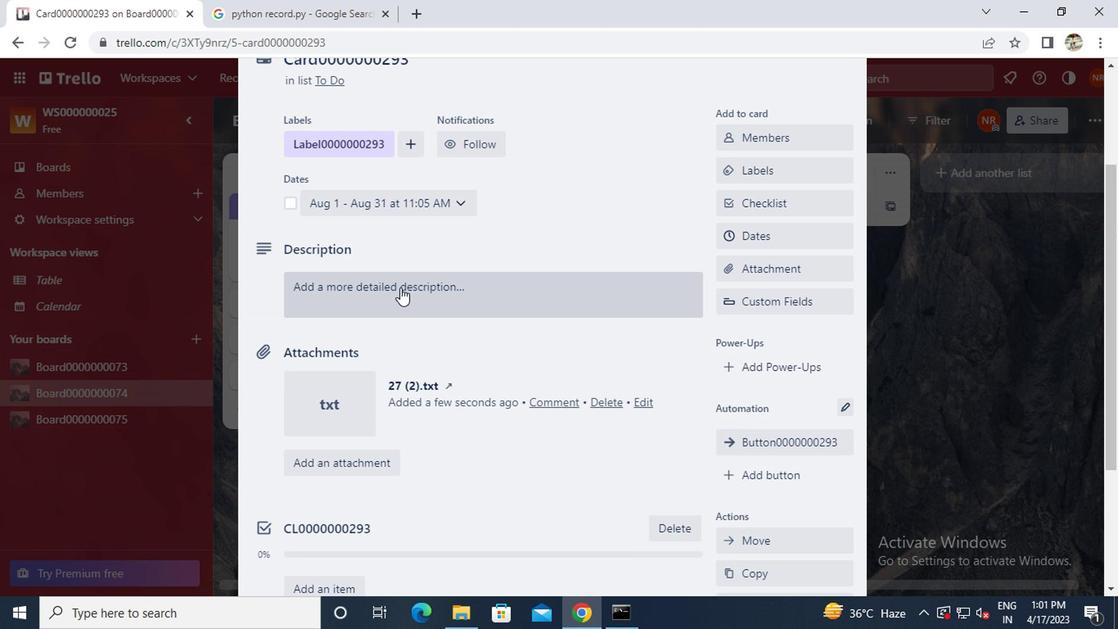 
Action: Key pressed <Key.caps_lock>s<Key.backspace>ds00000000293
Screenshot: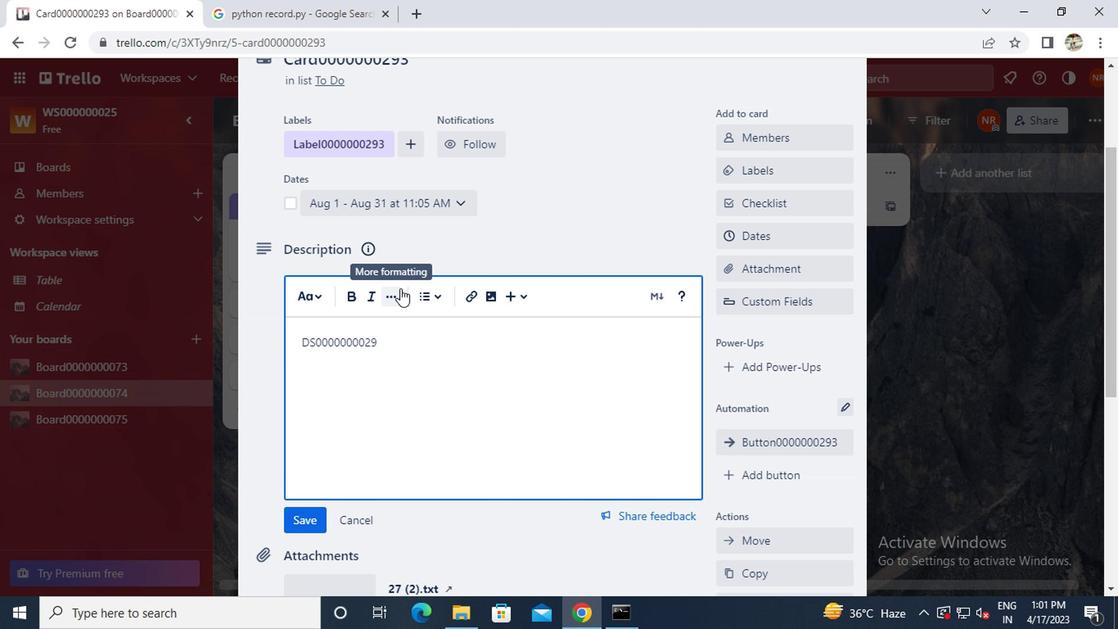 
Action: Mouse moved to (296, 524)
Screenshot: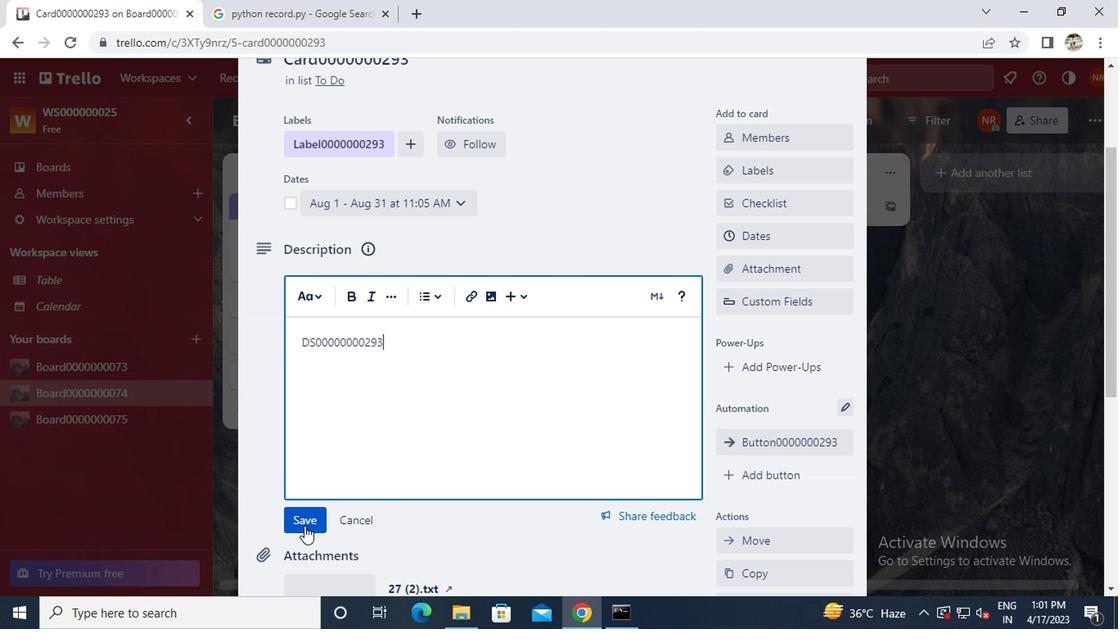 
Action: Mouse pressed left at (296, 524)
Screenshot: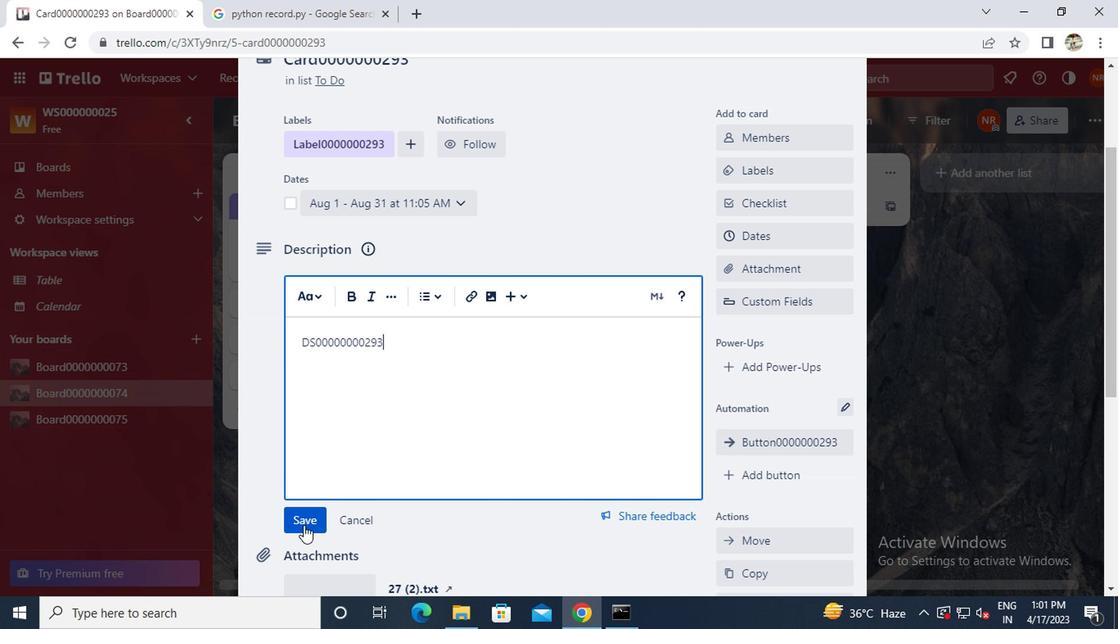 
Action: Mouse scrolled (296, 523) with delta (0, -1)
Screenshot: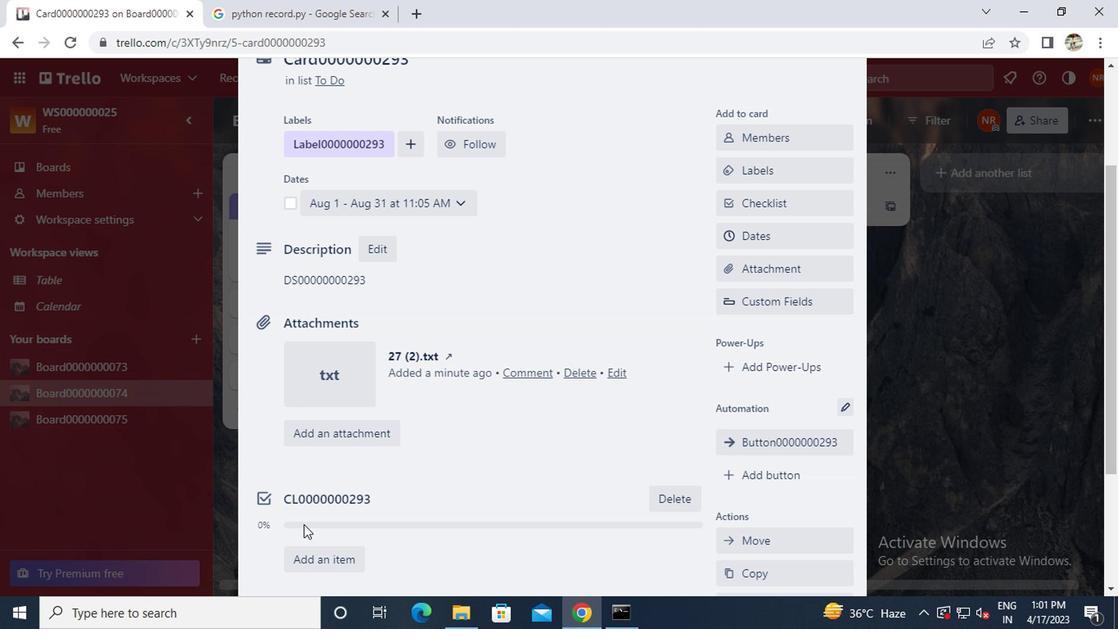 
Action: Mouse scrolled (296, 523) with delta (0, -1)
Screenshot: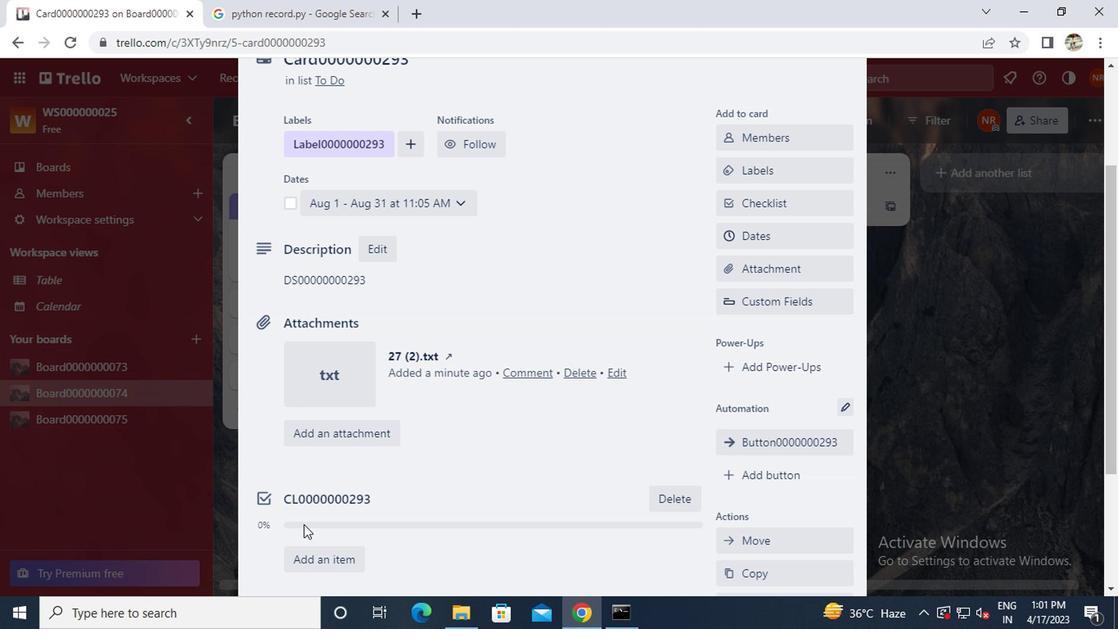 
Action: Mouse moved to (314, 493)
Screenshot: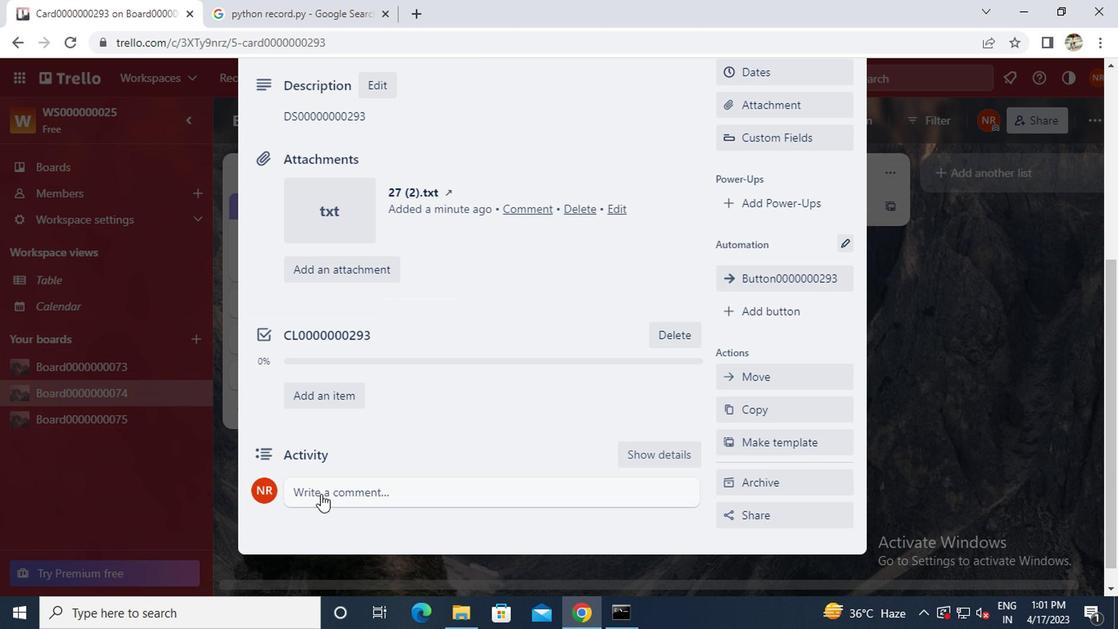 
Action: Mouse pressed left at (314, 493)
Screenshot: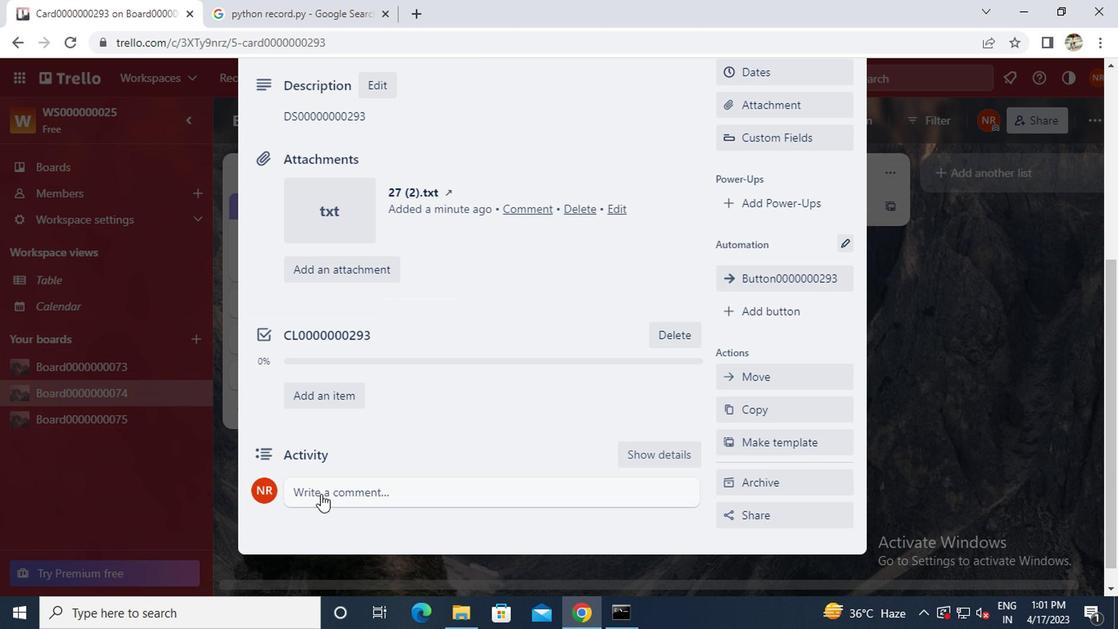 
Action: Mouse moved to (314, 493)
Screenshot: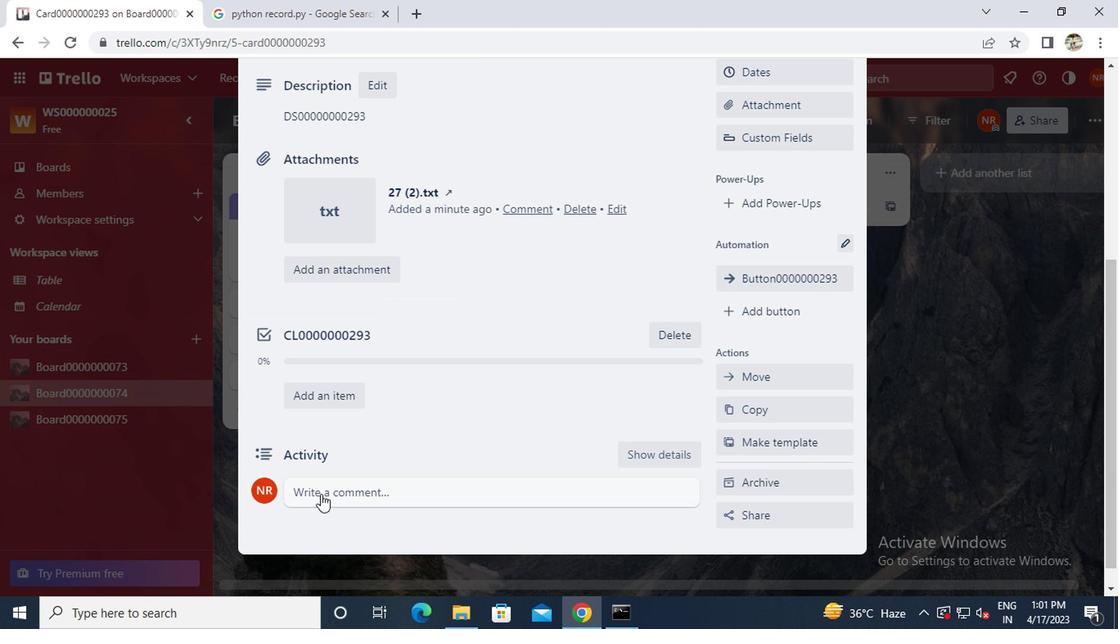
Action: Key pressed <Key.caps_lock><Key.caps_lock>cm00000000293
Screenshot: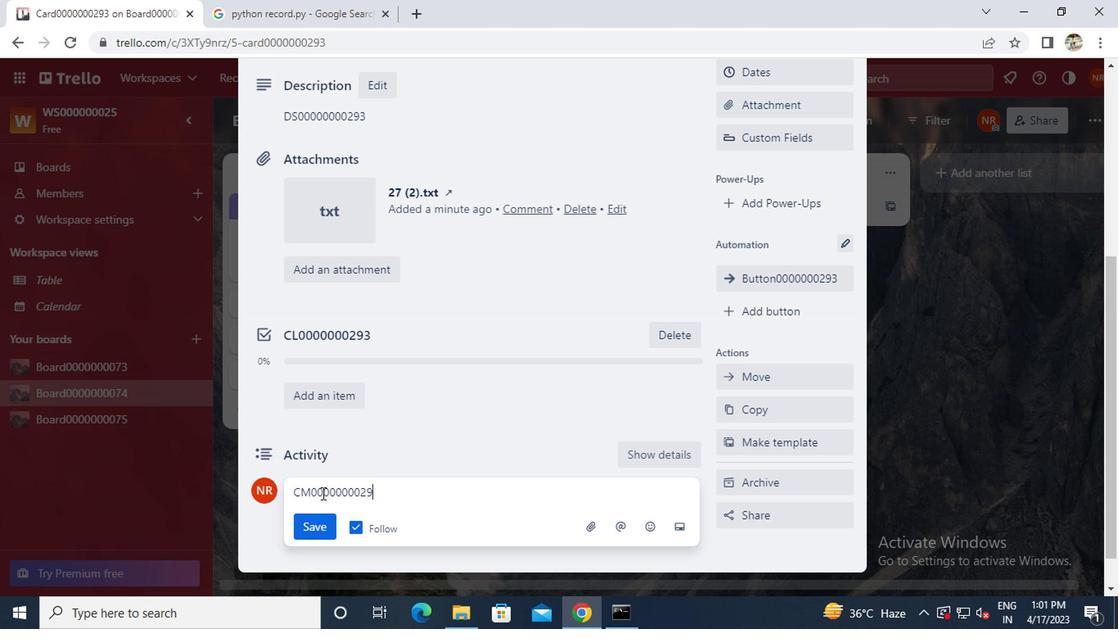 
Action: Mouse moved to (306, 531)
Screenshot: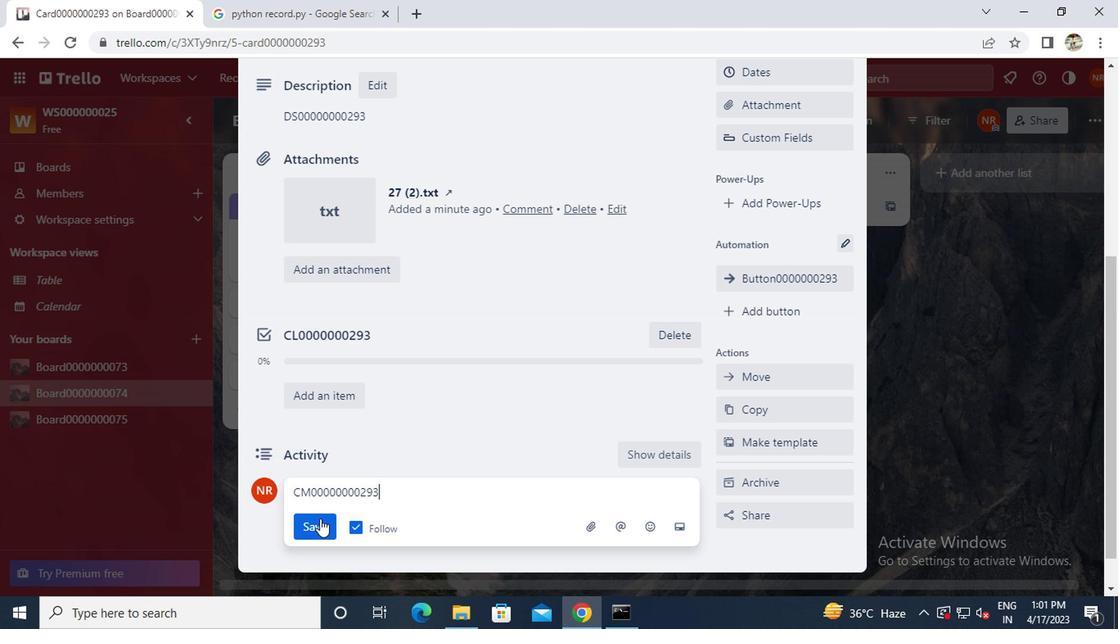 
Action: Mouse pressed left at (306, 531)
Screenshot: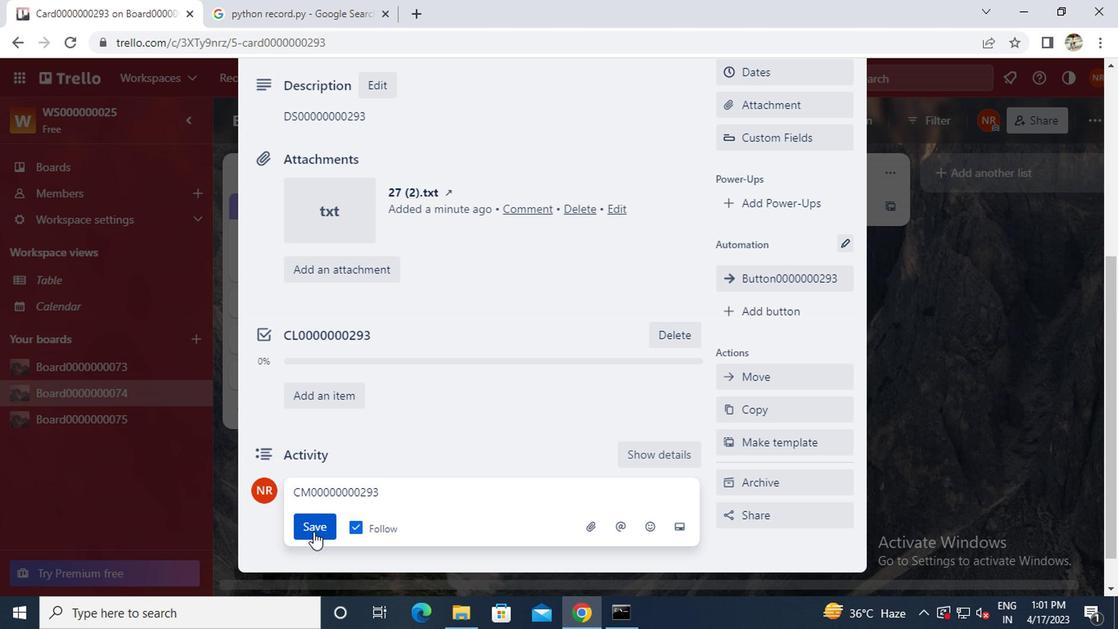 
